 Task: Search round trip flight ticket for 2 adults, 4 children and 1 infant on lap in business from Garden City: Garden City Regional Airport to Greensboro: Piedmont Triad International Airport on 5-1-2023 and return on 5-2-2023. Choice of flights is Sun country airlines. Number of bags: 1 carry on bag. Price is upto 107000. Outbound departure time preference is 16:45. Return departure time preference is 21:00.
Action: Mouse moved to (214, 211)
Screenshot: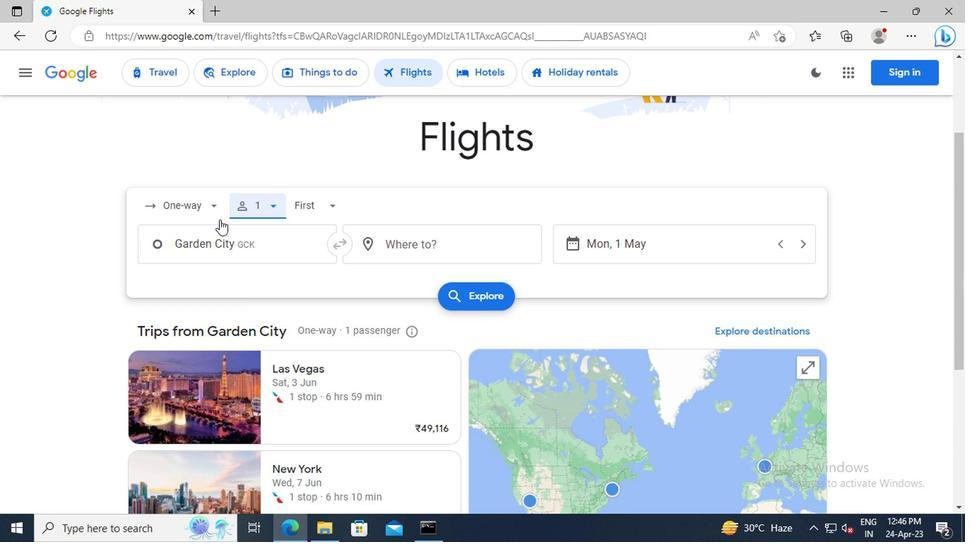
Action: Mouse pressed left at (214, 211)
Screenshot: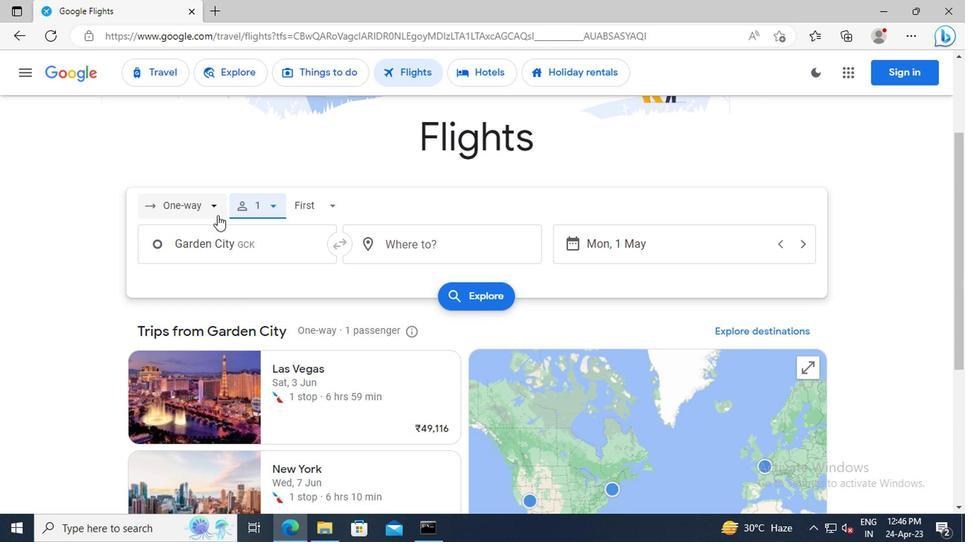 
Action: Mouse moved to (185, 241)
Screenshot: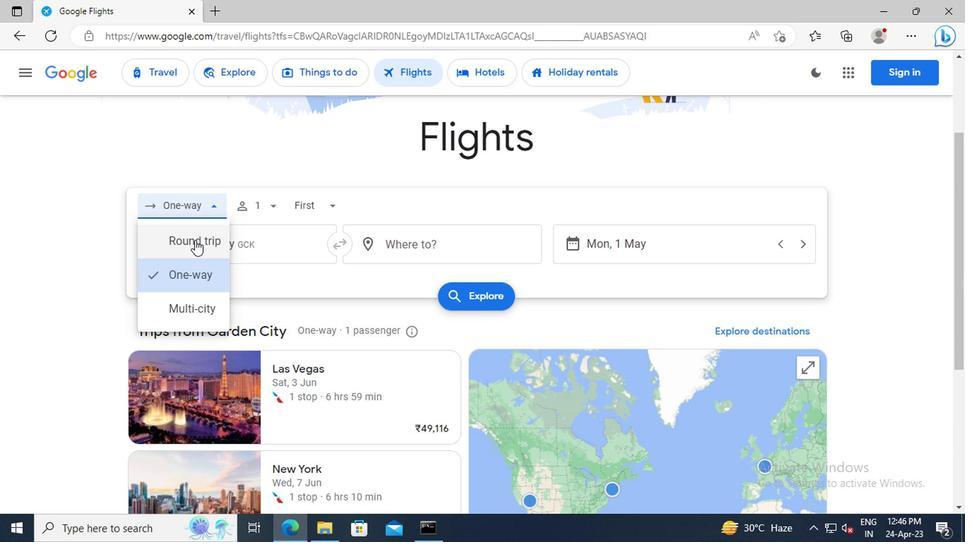 
Action: Mouse pressed left at (185, 241)
Screenshot: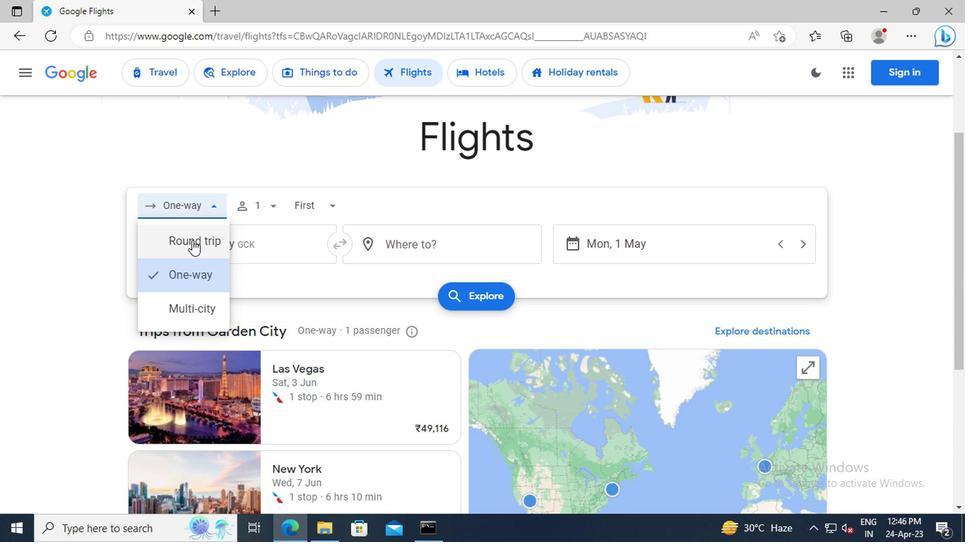 
Action: Mouse moved to (270, 209)
Screenshot: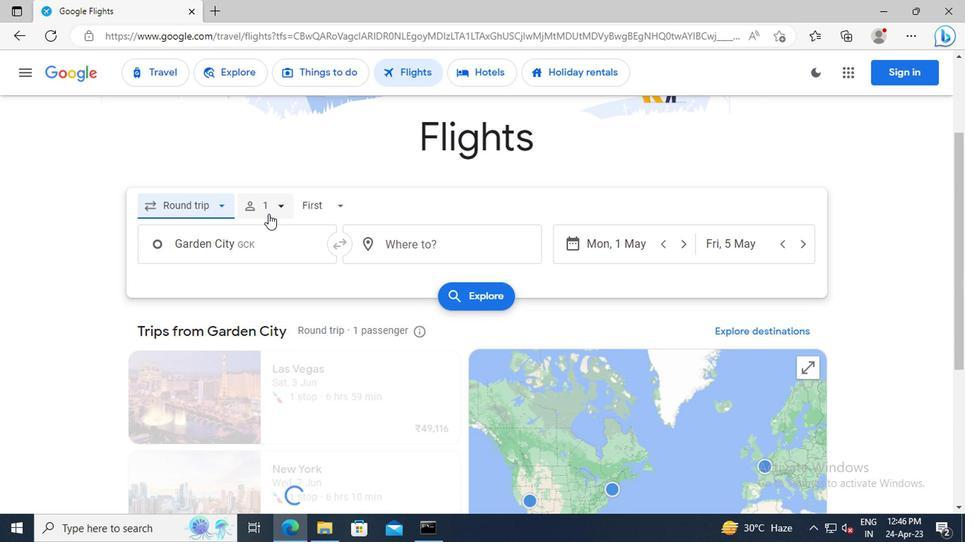 
Action: Mouse pressed left at (270, 209)
Screenshot: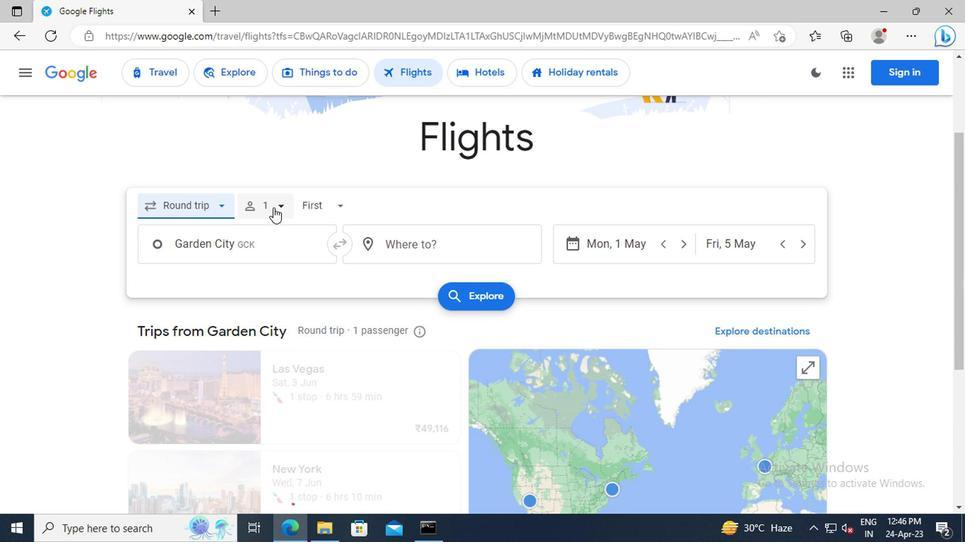 
Action: Mouse moved to (385, 243)
Screenshot: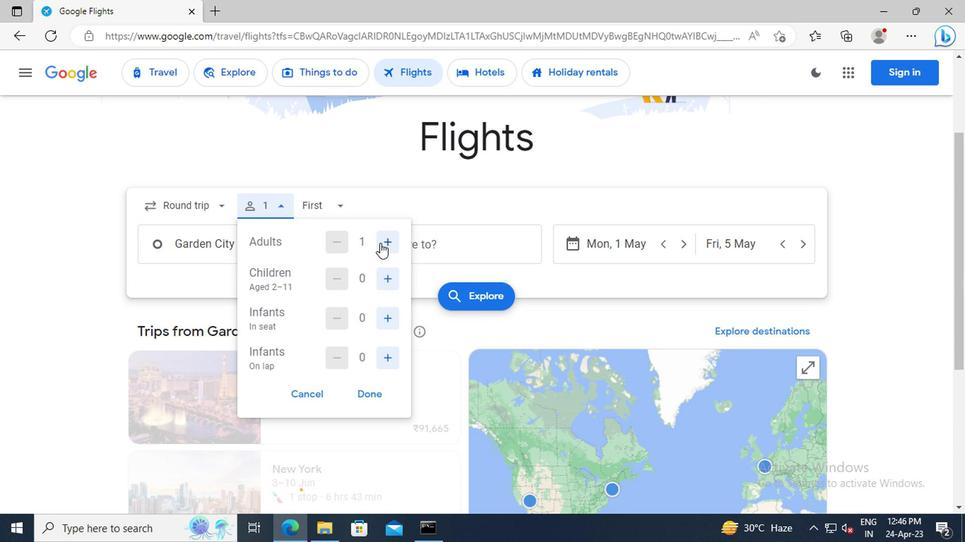 
Action: Mouse pressed left at (385, 243)
Screenshot: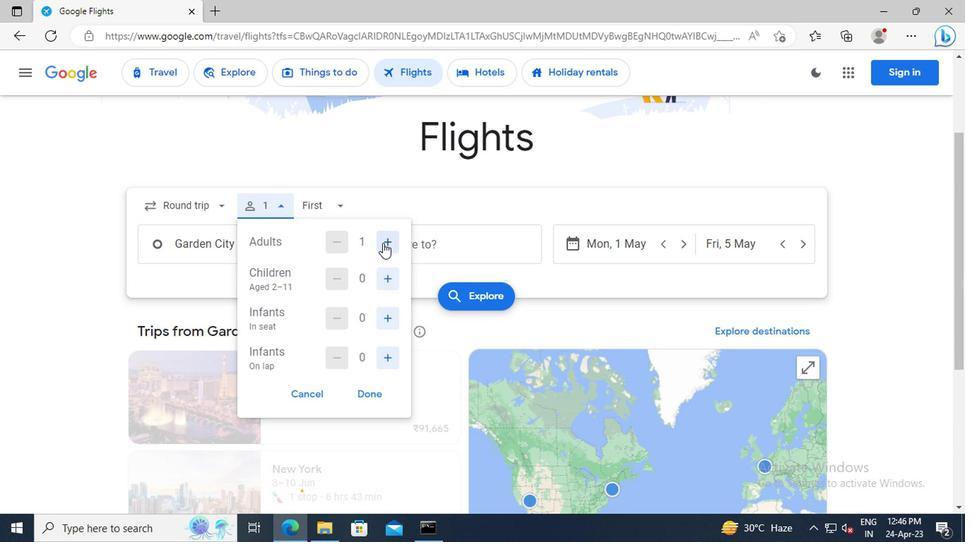 
Action: Mouse moved to (382, 281)
Screenshot: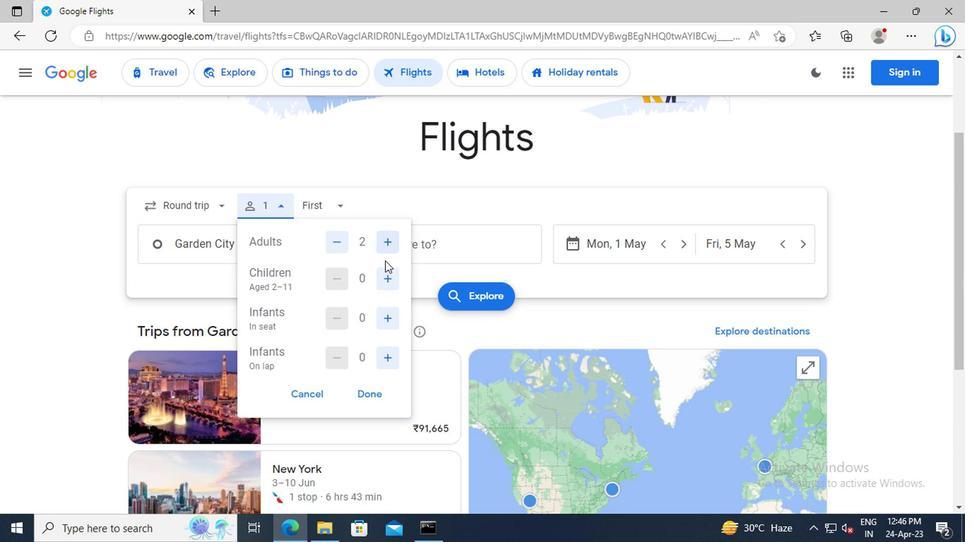 
Action: Mouse pressed left at (382, 281)
Screenshot: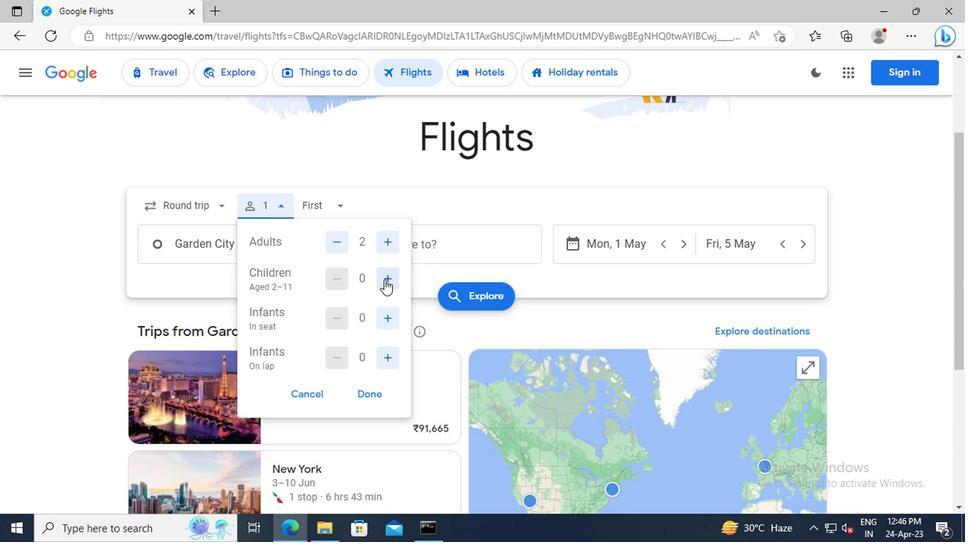 
Action: Mouse pressed left at (382, 281)
Screenshot: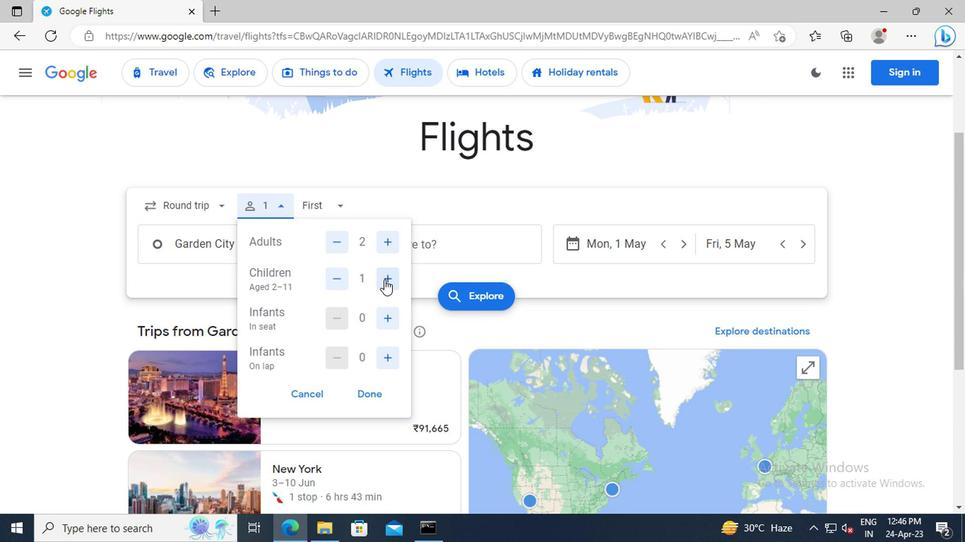 
Action: Mouse pressed left at (382, 281)
Screenshot: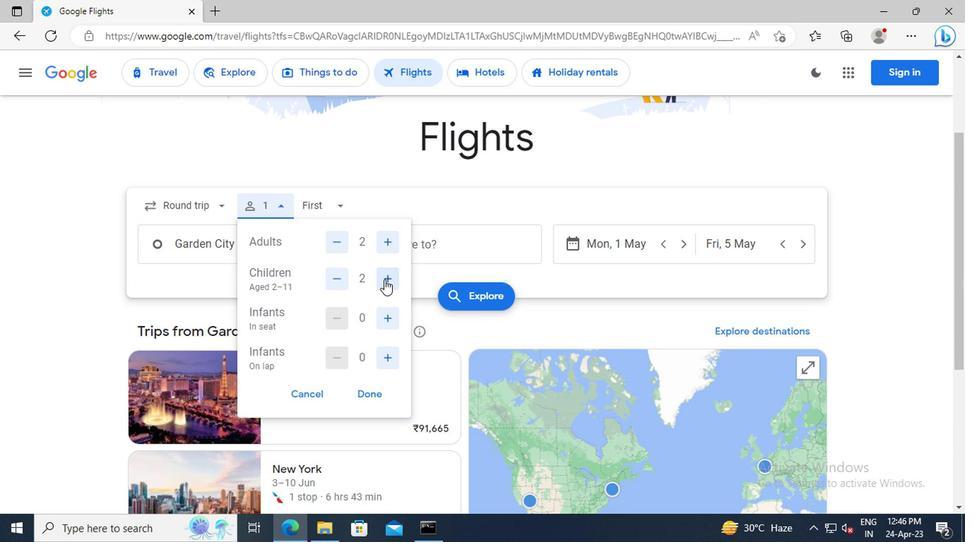 
Action: Mouse pressed left at (382, 281)
Screenshot: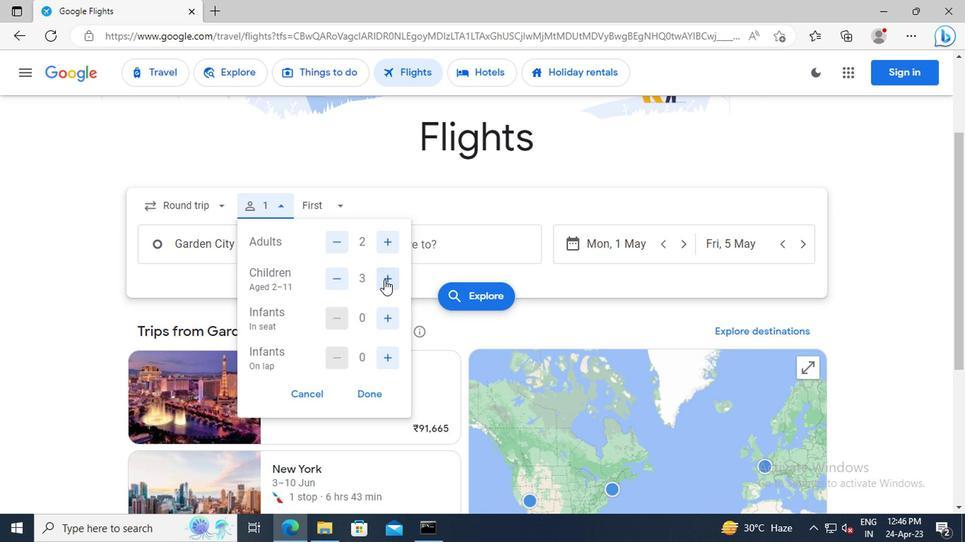 
Action: Mouse moved to (383, 357)
Screenshot: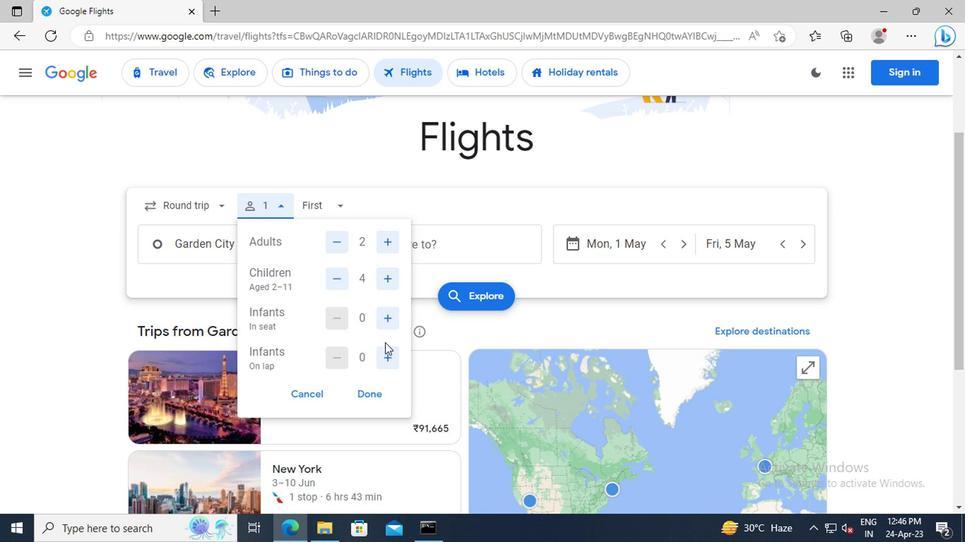 
Action: Mouse pressed left at (383, 357)
Screenshot: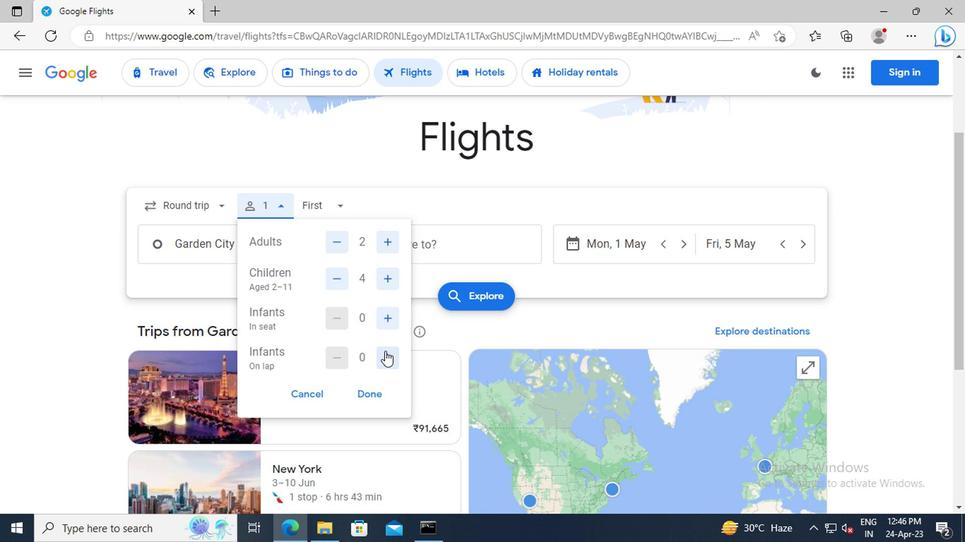 
Action: Mouse moved to (366, 391)
Screenshot: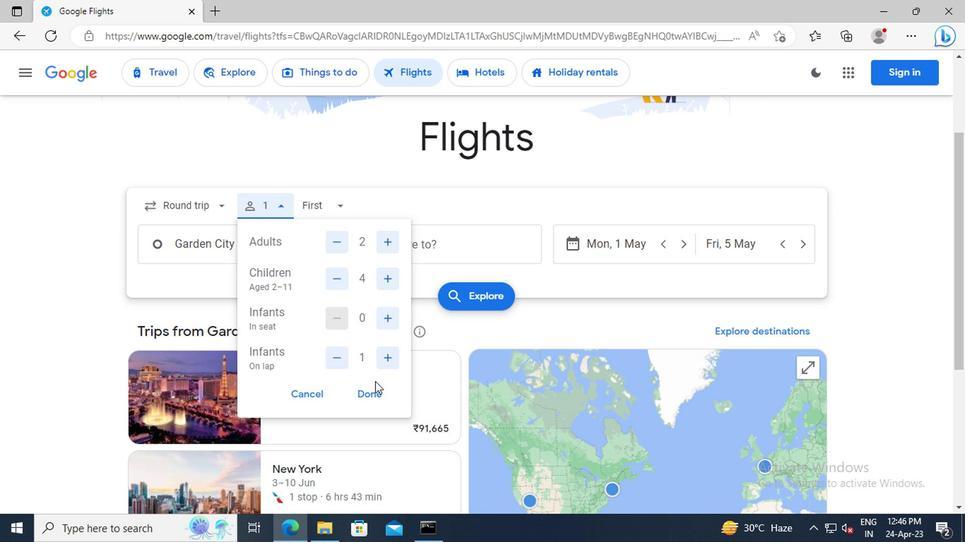 
Action: Mouse pressed left at (366, 391)
Screenshot: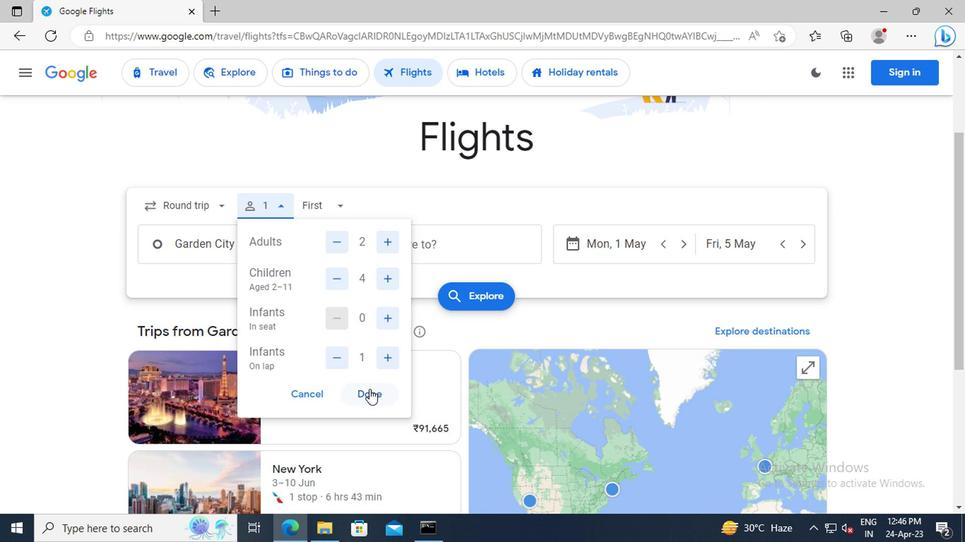 
Action: Mouse moved to (325, 212)
Screenshot: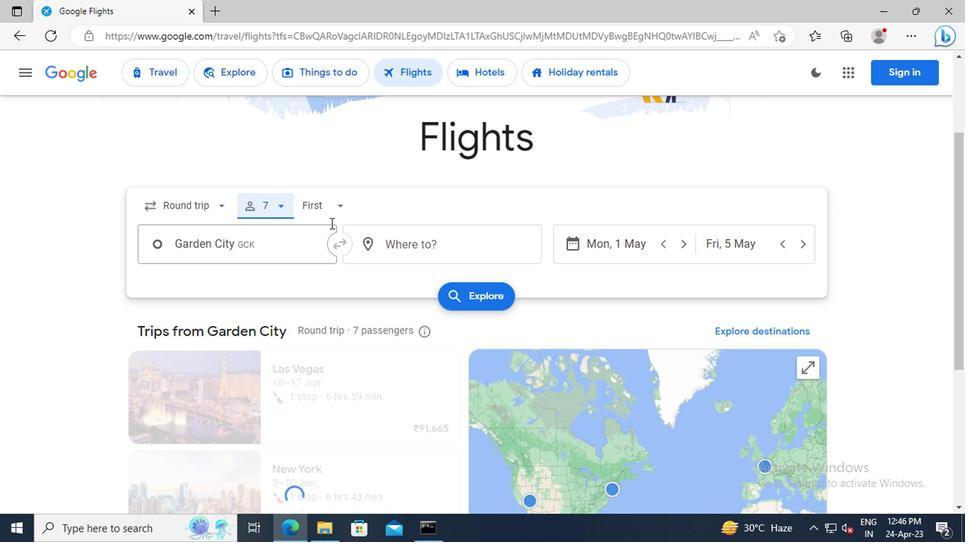 
Action: Mouse pressed left at (325, 212)
Screenshot: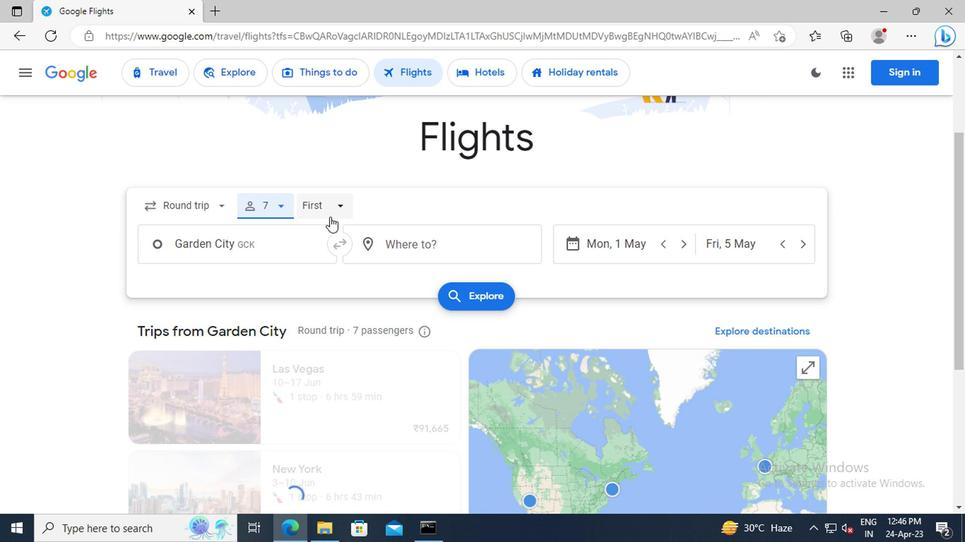 
Action: Mouse moved to (345, 311)
Screenshot: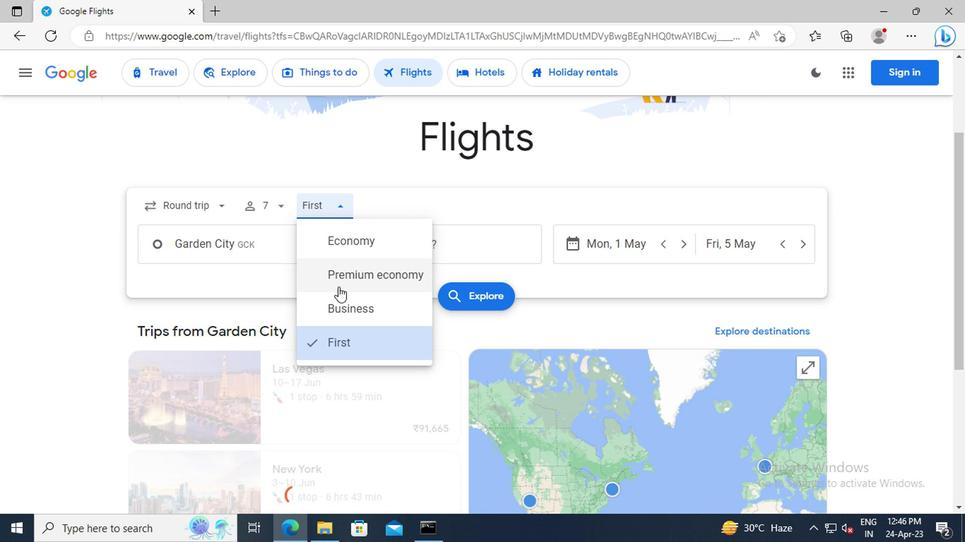 
Action: Mouse pressed left at (345, 311)
Screenshot: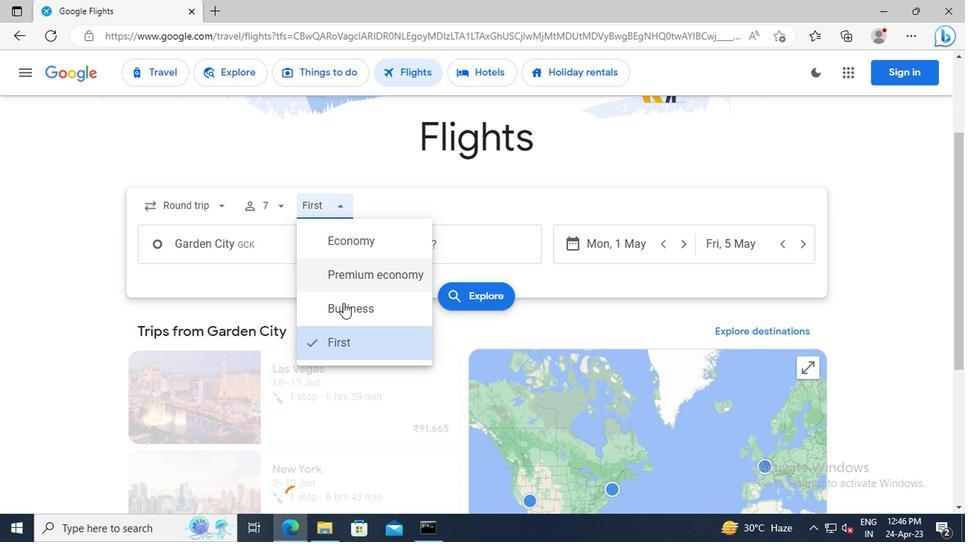 
Action: Mouse moved to (283, 250)
Screenshot: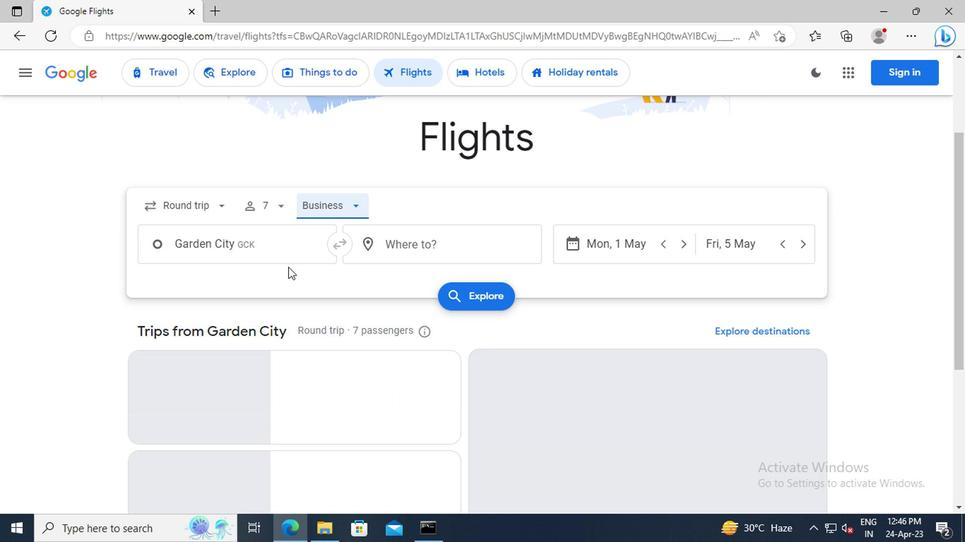 
Action: Mouse pressed left at (283, 250)
Screenshot: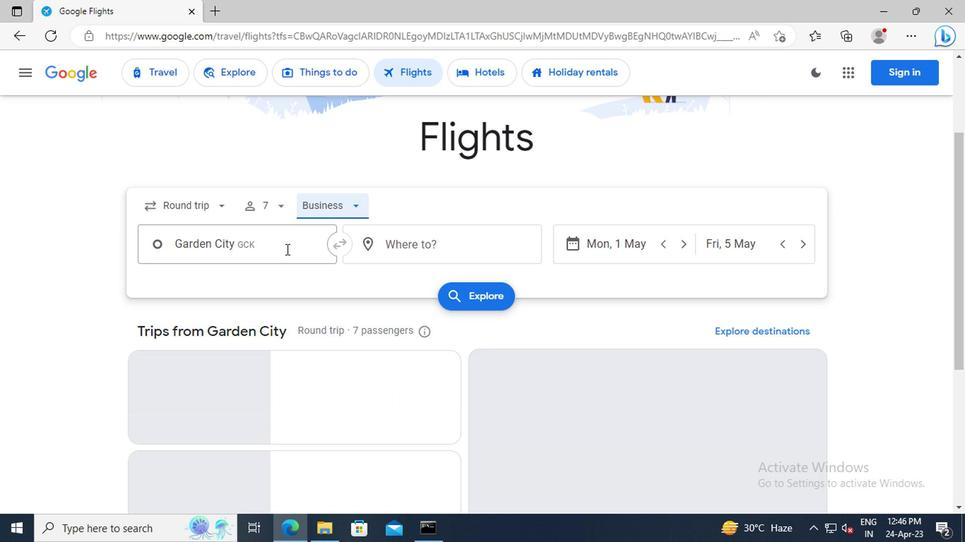 
Action: Key pressed <Key.shift>GARDEN<Key.space><Key.shift>CITY<Key.space><Key.shift>R
Screenshot: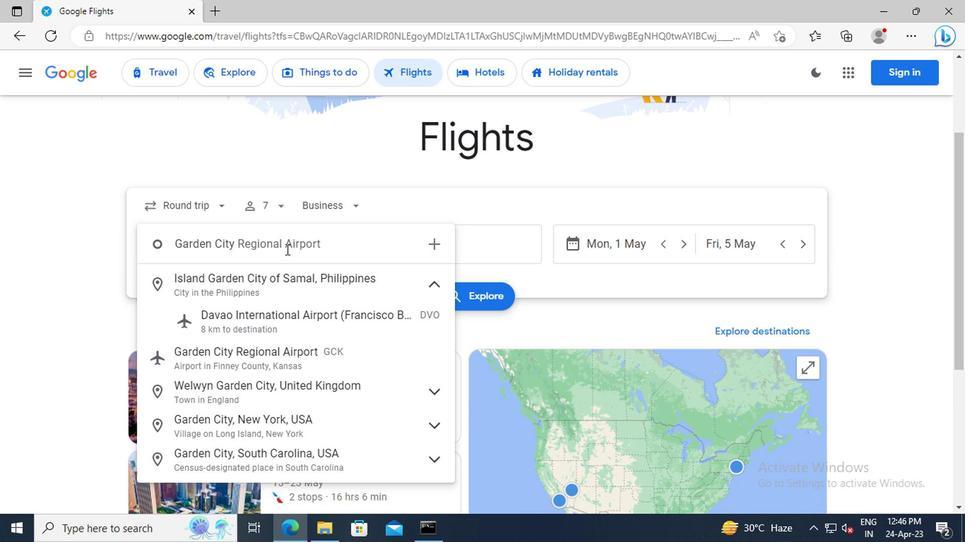 
Action: Mouse moved to (290, 283)
Screenshot: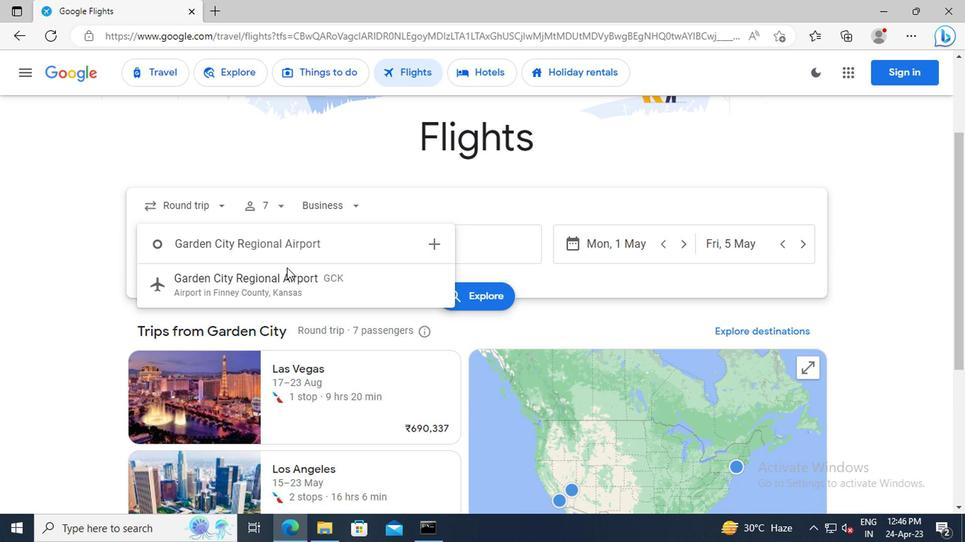 
Action: Mouse pressed left at (290, 283)
Screenshot: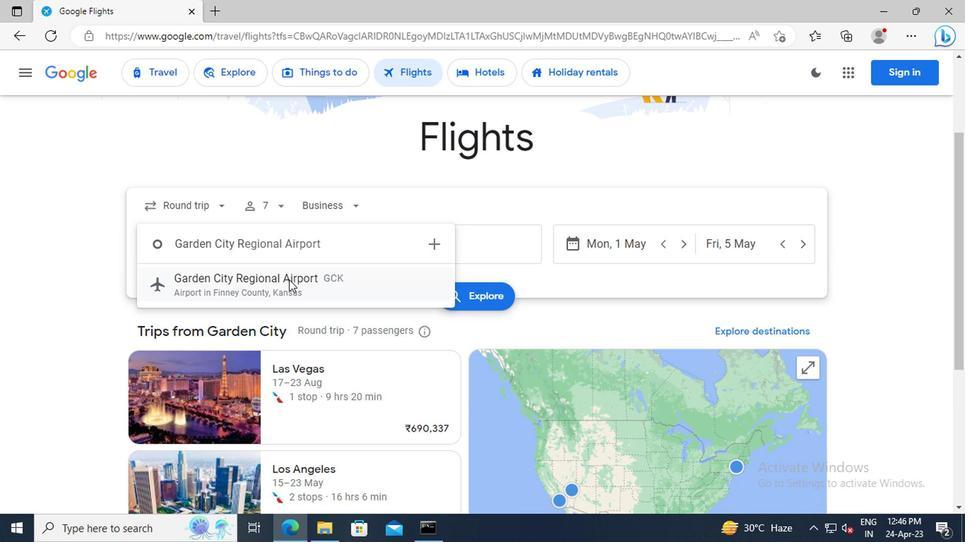 
Action: Mouse moved to (404, 251)
Screenshot: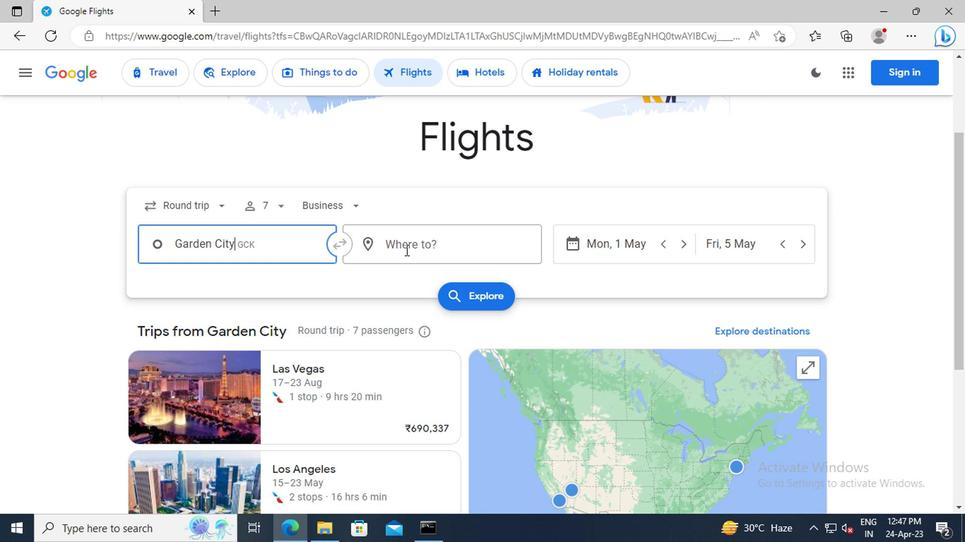 
Action: Mouse pressed left at (404, 251)
Screenshot: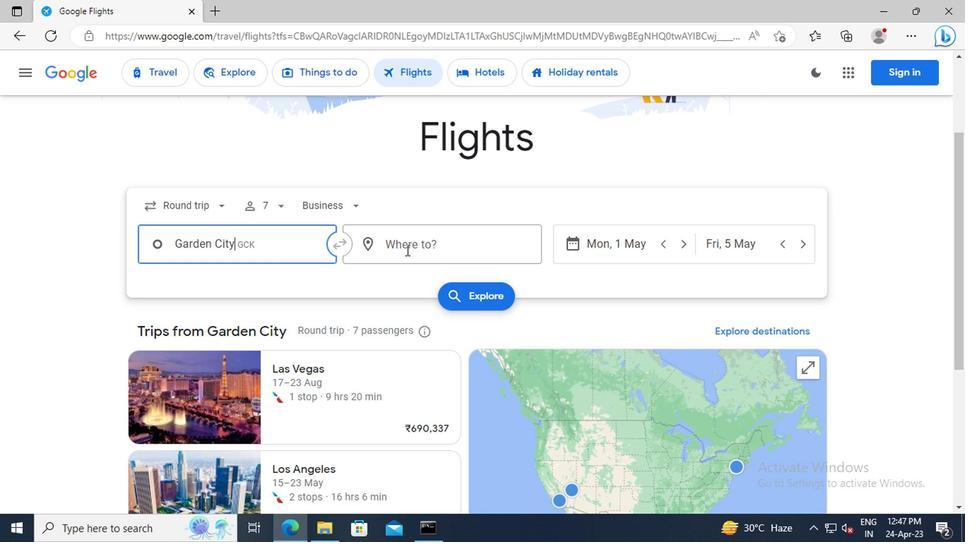 
Action: Key pressed <Key.shift>GREENSBORO
Screenshot: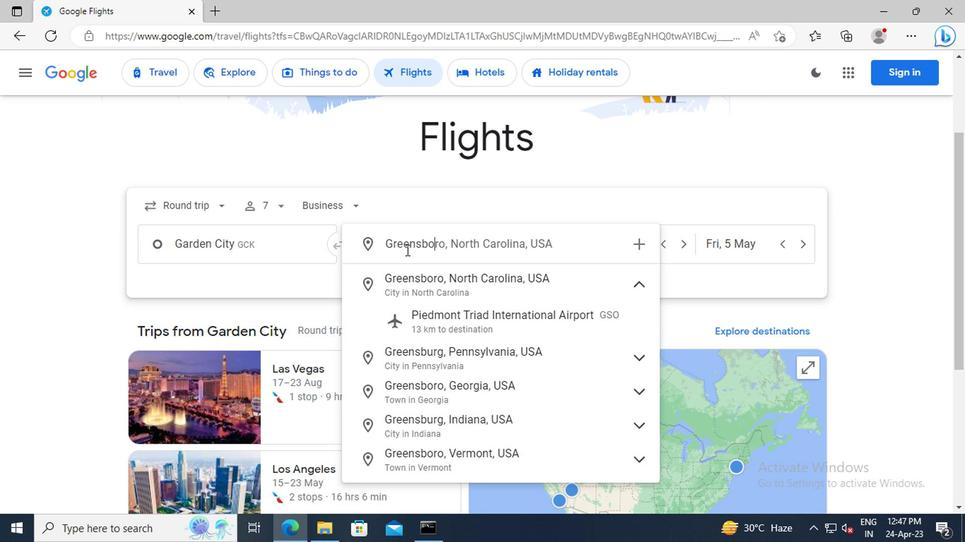 
Action: Mouse moved to (451, 329)
Screenshot: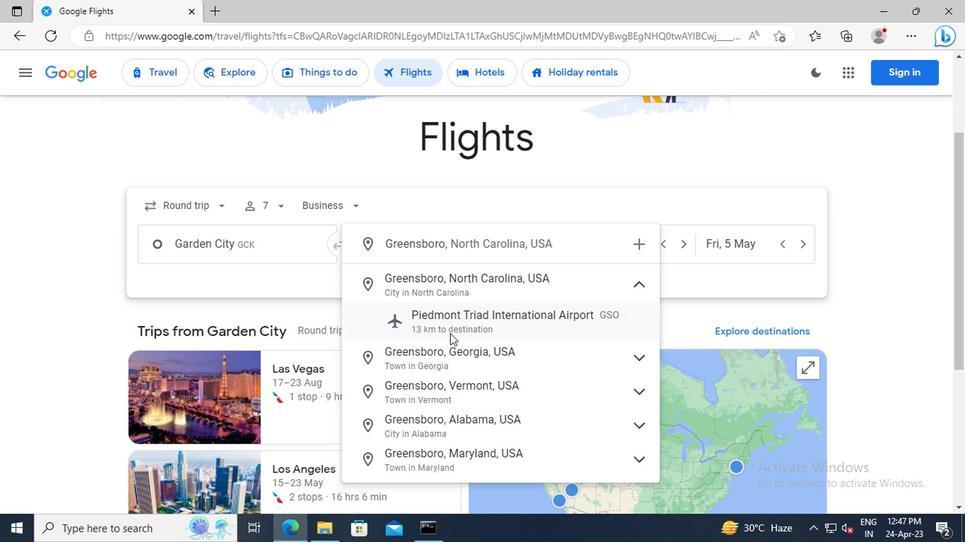
Action: Mouse pressed left at (451, 329)
Screenshot: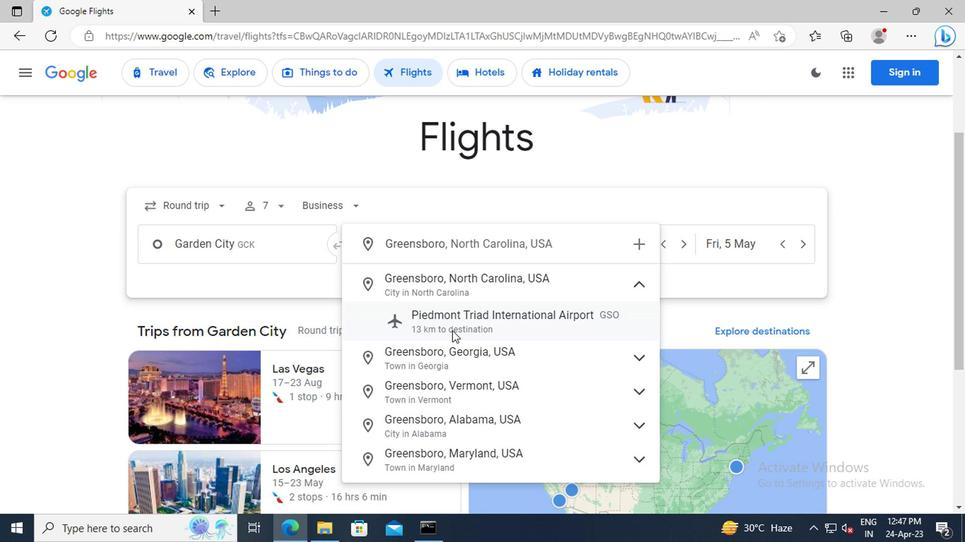 
Action: Mouse moved to (625, 254)
Screenshot: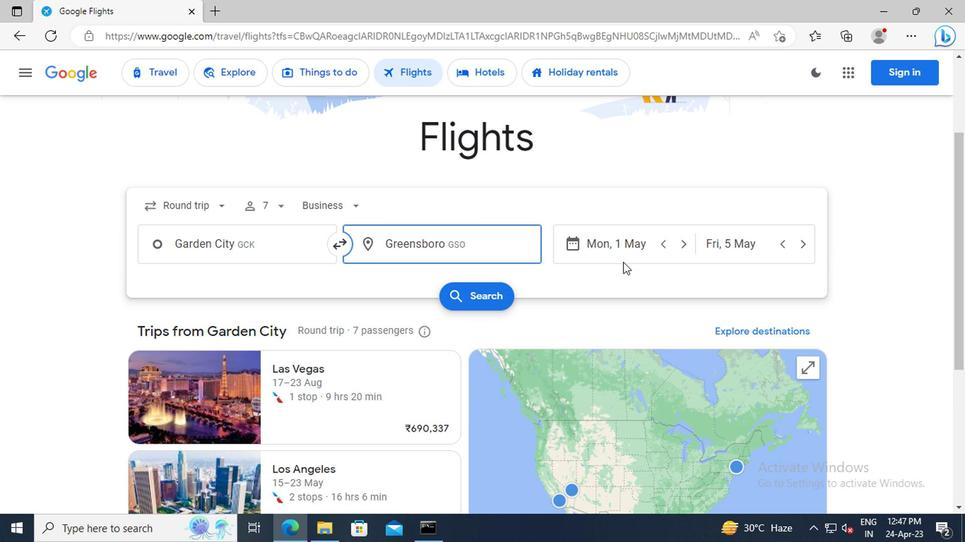 
Action: Mouse pressed left at (625, 254)
Screenshot: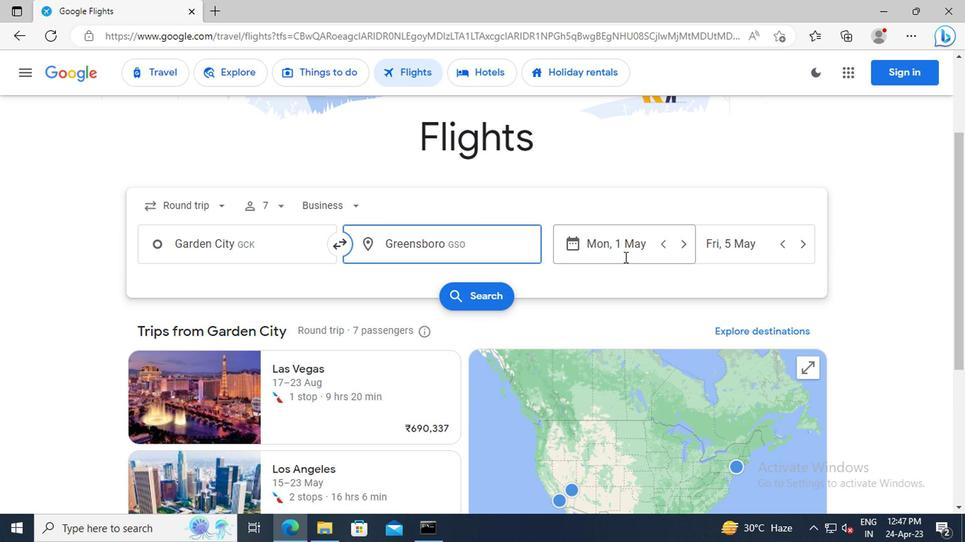 
Action: Mouse moved to (512, 315)
Screenshot: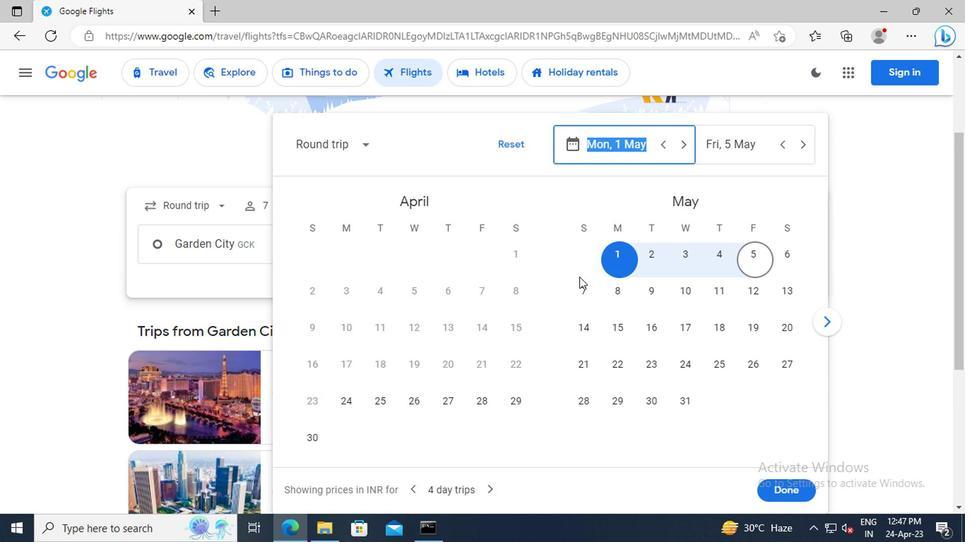 
Action: Key pressed 1<Key.space>MAY<Key.enter><Key.tab>2<Key.space>MAY<Key.enter>
Screenshot: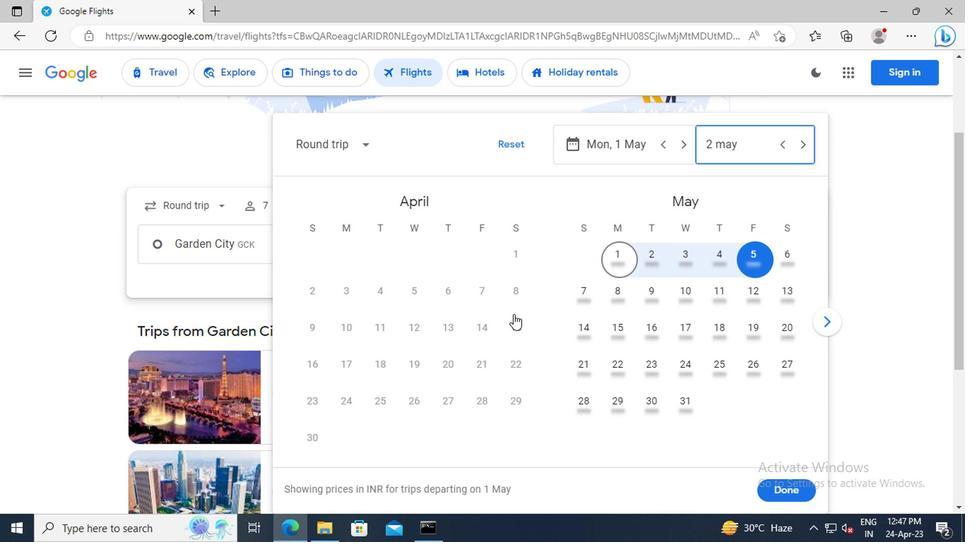 
Action: Mouse moved to (773, 490)
Screenshot: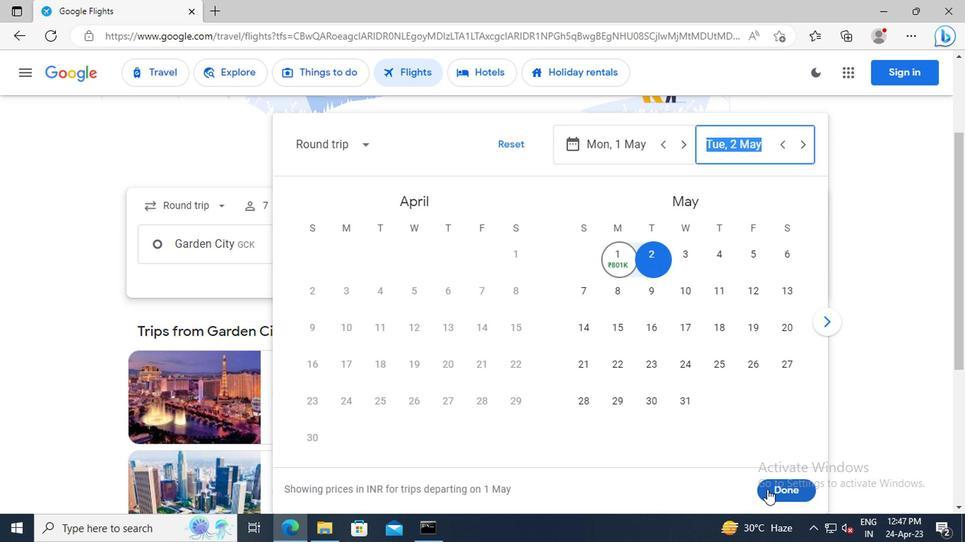 
Action: Mouse pressed left at (773, 490)
Screenshot: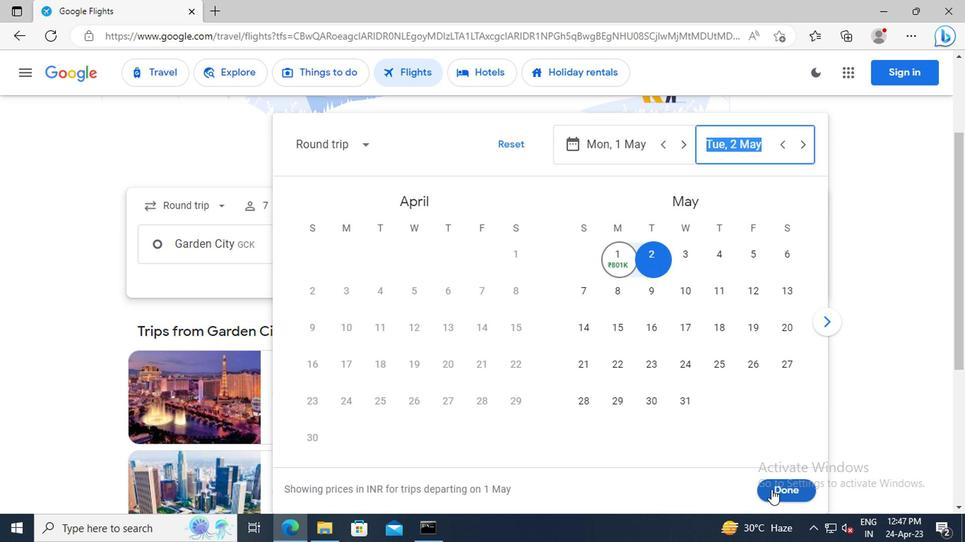 
Action: Mouse moved to (486, 303)
Screenshot: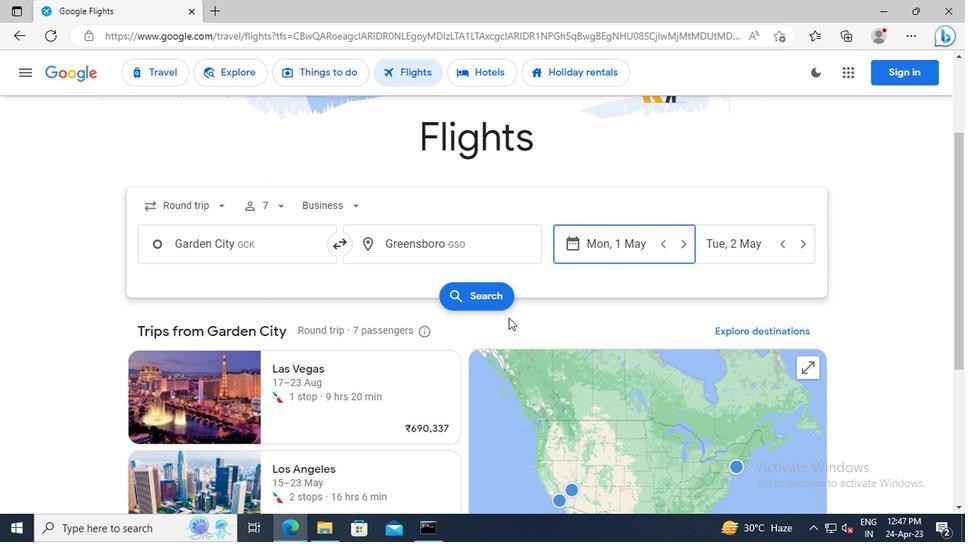 
Action: Mouse pressed left at (486, 303)
Screenshot: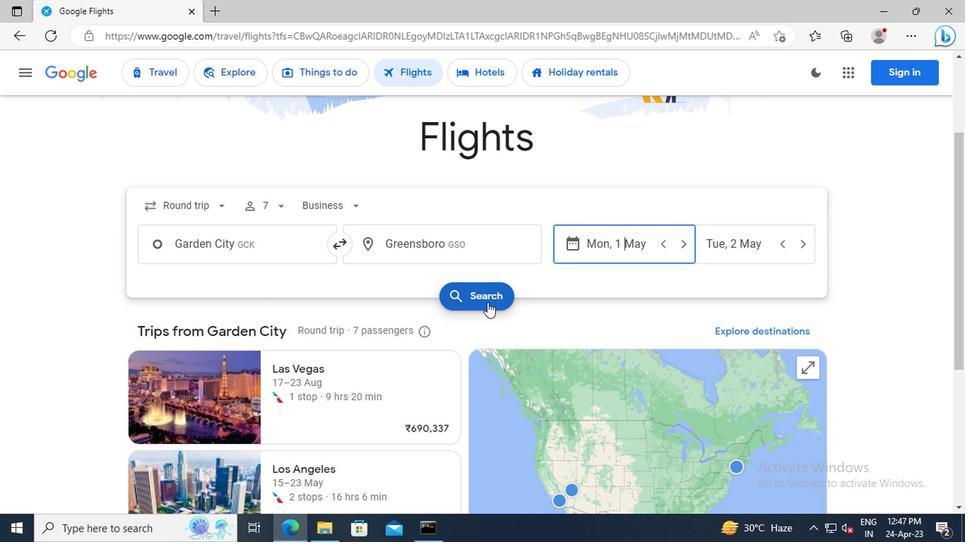 
Action: Mouse moved to (174, 204)
Screenshot: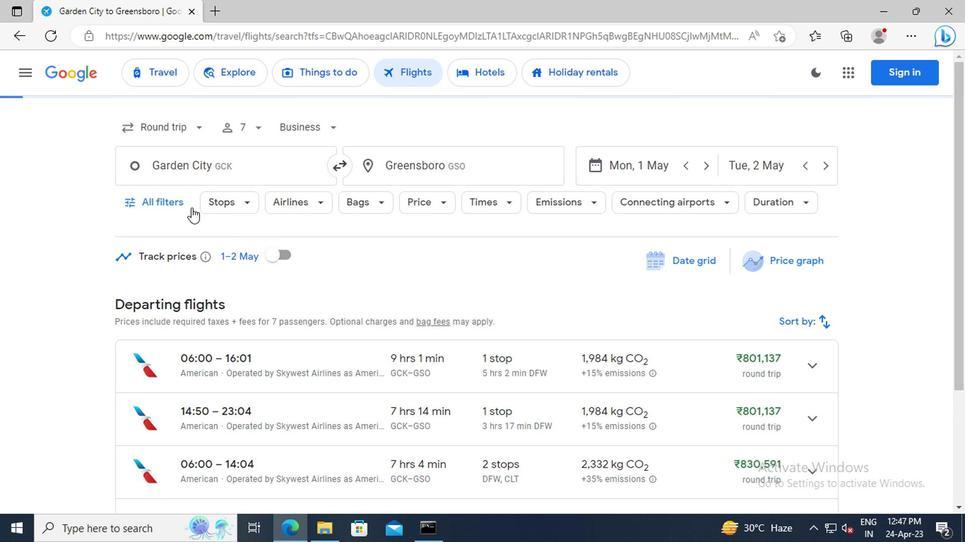 
Action: Mouse pressed left at (174, 204)
Screenshot: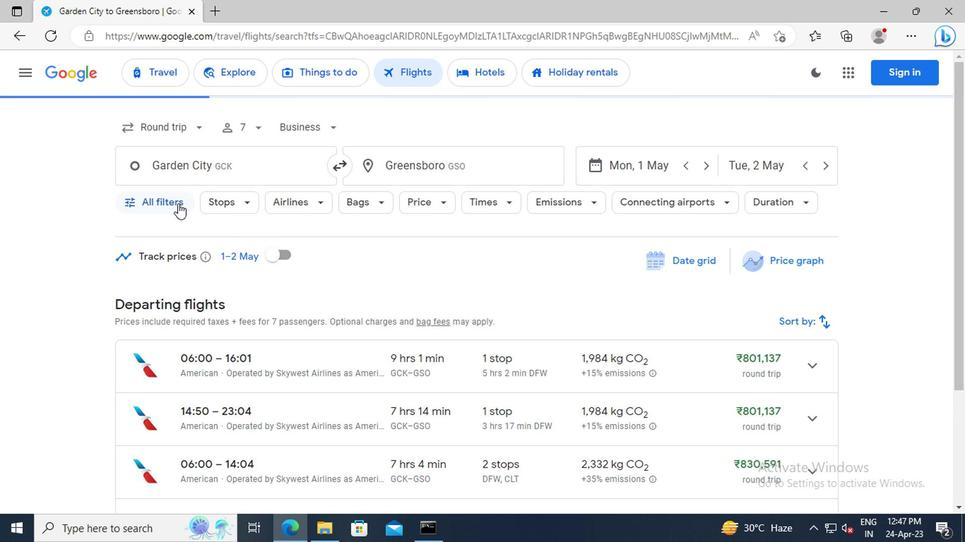 
Action: Mouse moved to (282, 303)
Screenshot: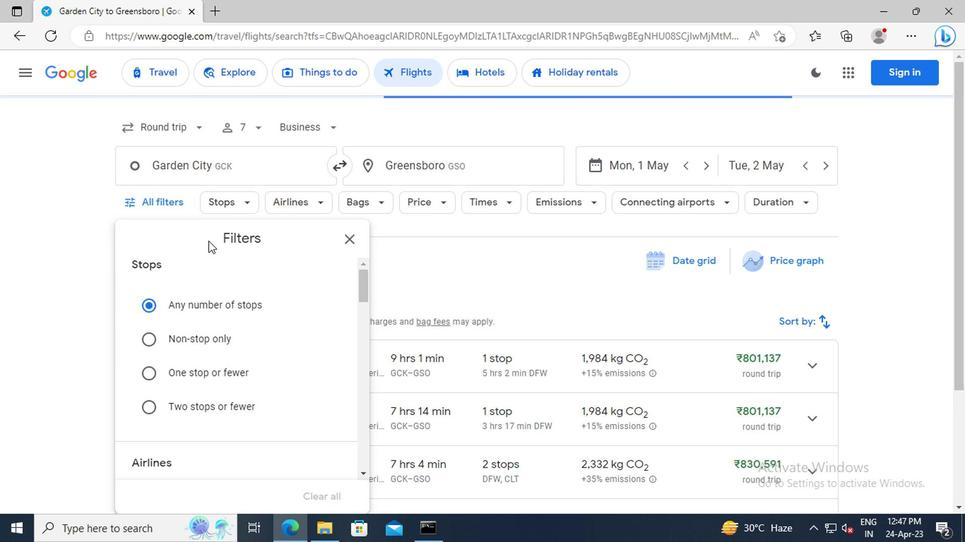 
Action: Mouse scrolled (282, 302) with delta (0, -1)
Screenshot: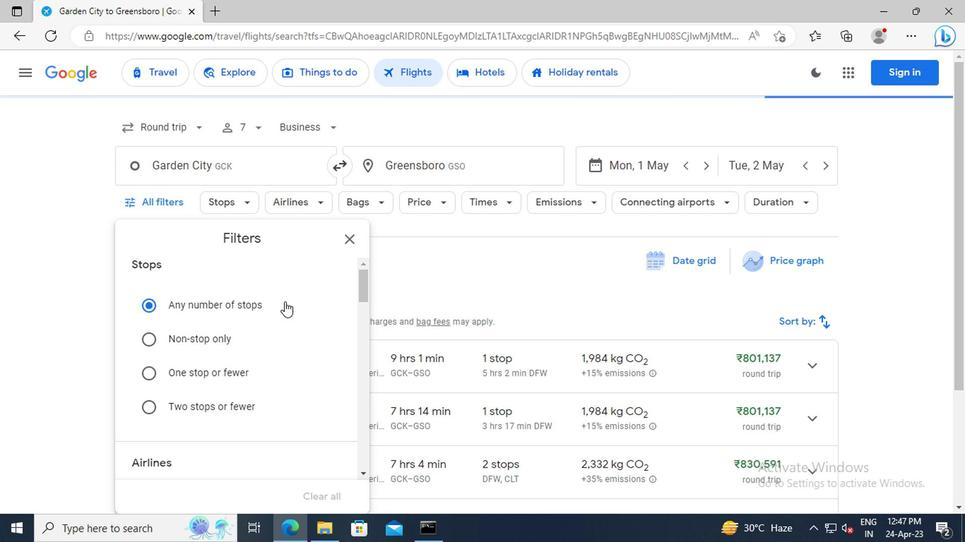 
Action: Mouse scrolled (282, 302) with delta (0, -1)
Screenshot: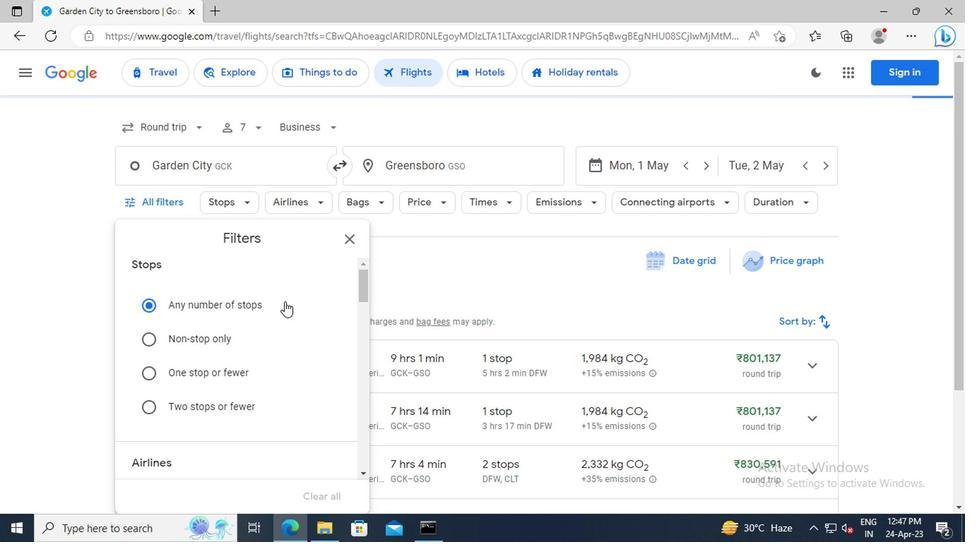 
Action: Mouse scrolled (282, 302) with delta (0, -1)
Screenshot: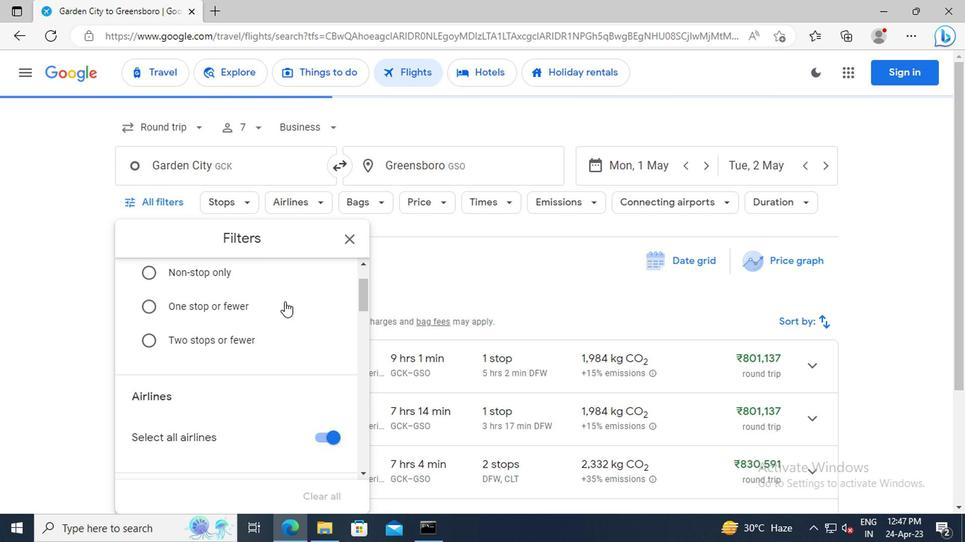 
Action: Mouse scrolled (282, 302) with delta (0, -1)
Screenshot: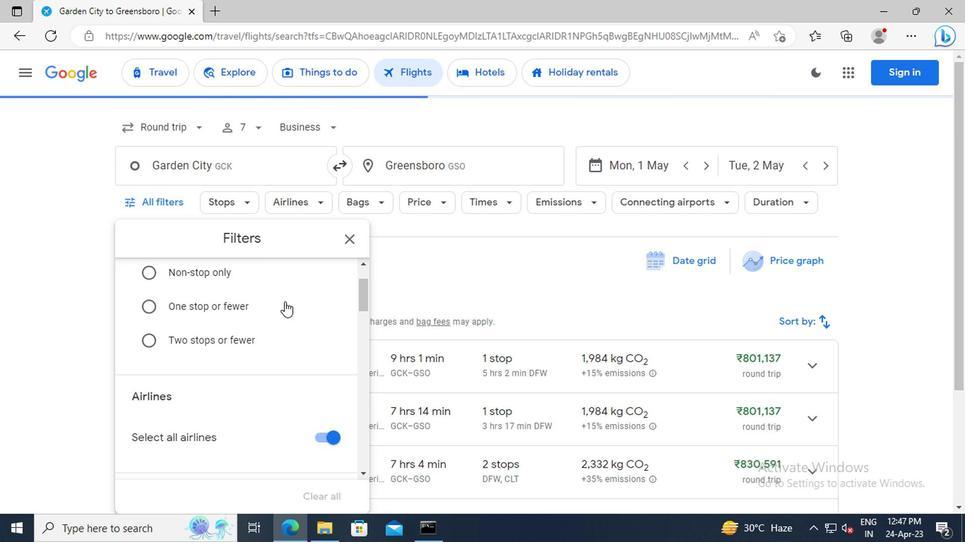 
Action: Mouse moved to (318, 367)
Screenshot: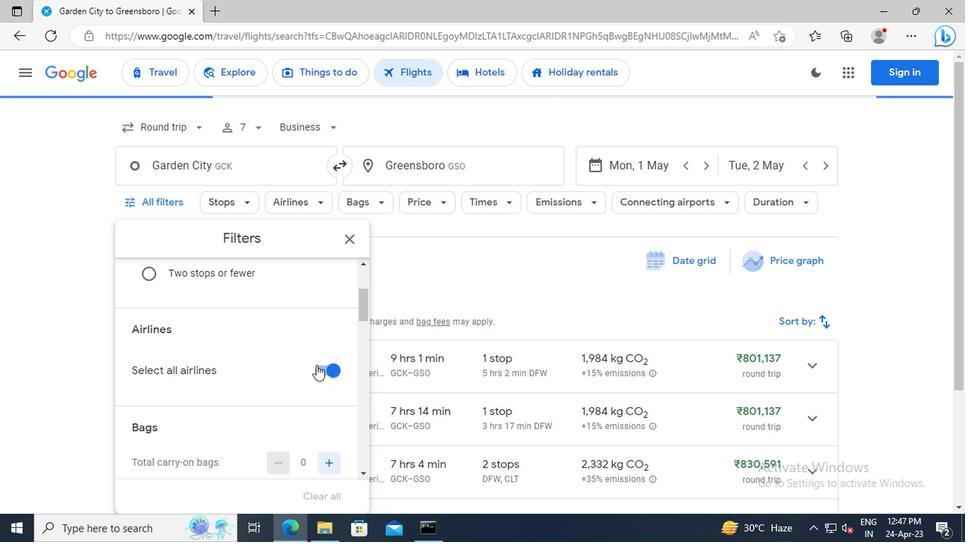 
Action: Mouse pressed left at (318, 367)
Screenshot: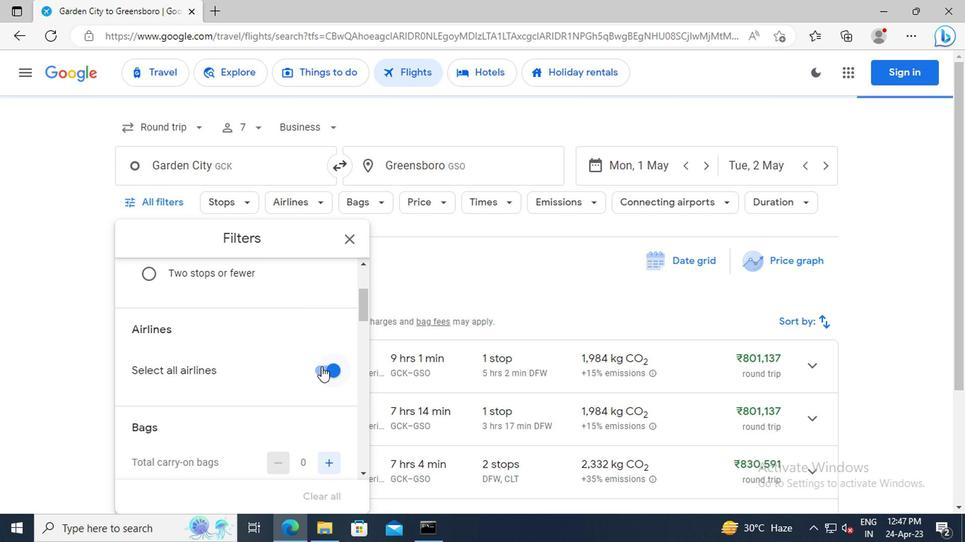 
Action: Mouse moved to (294, 332)
Screenshot: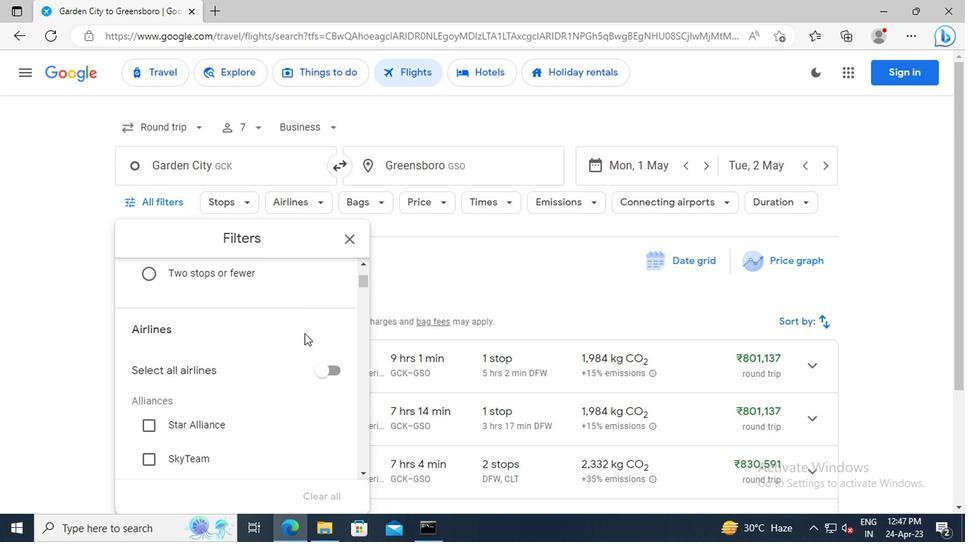 
Action: Mouse scrolled (294, 331) with delta (0, -1)
Screenshot: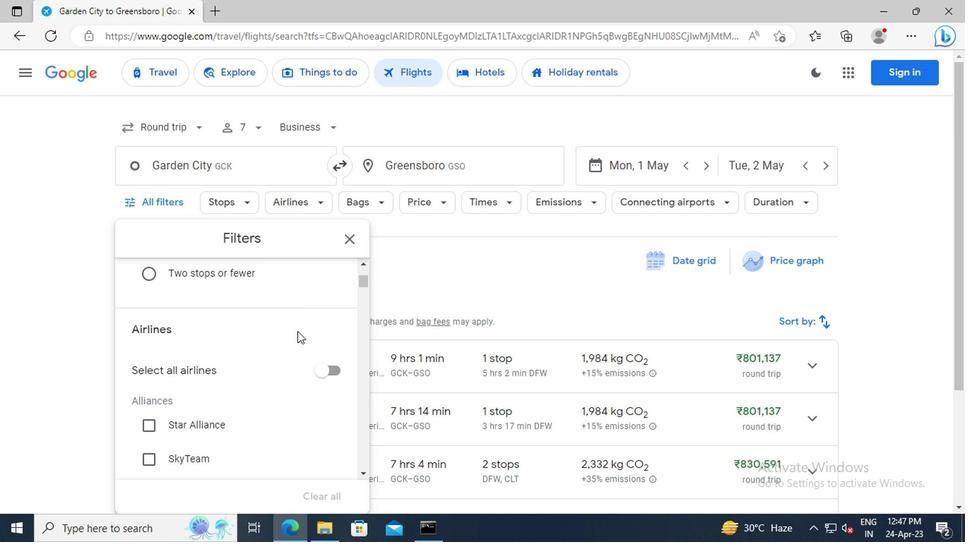 
Action: Mouse scrolled (294, 331) with delta (0, -1)
Screenshot: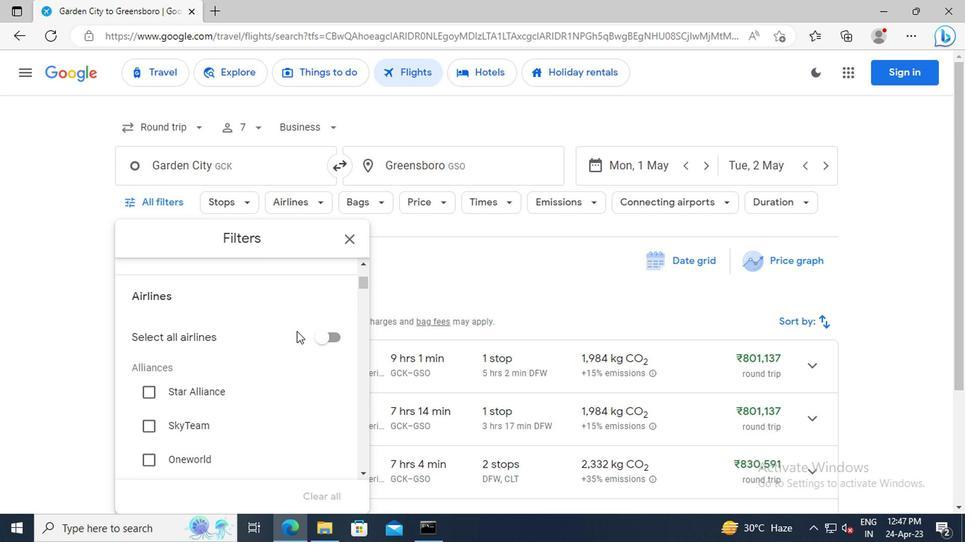 
Action: Mouse scrolled (294, 331) with delta (0, -1)
Screenshot: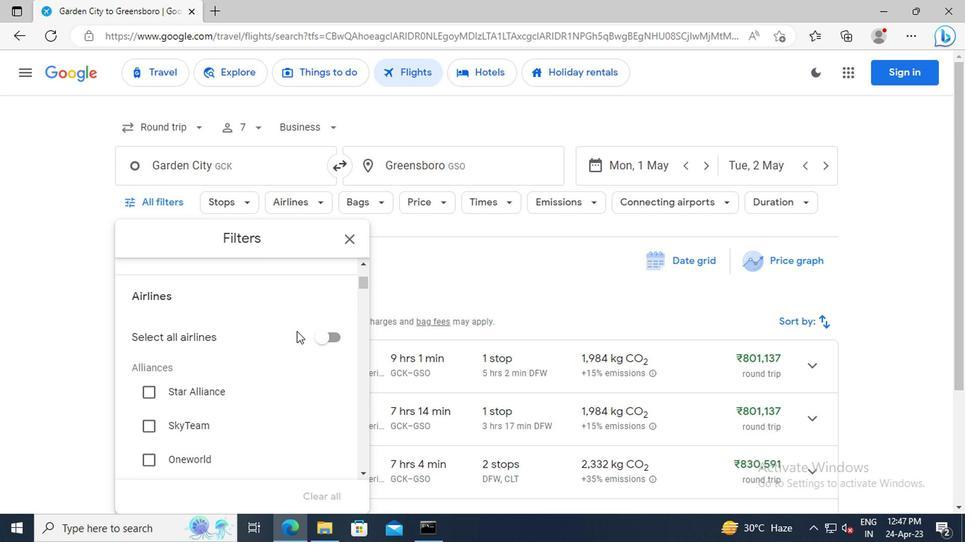 
Action: Mouse scrolled (294, 331) with delta (0, -1)
Screenshot: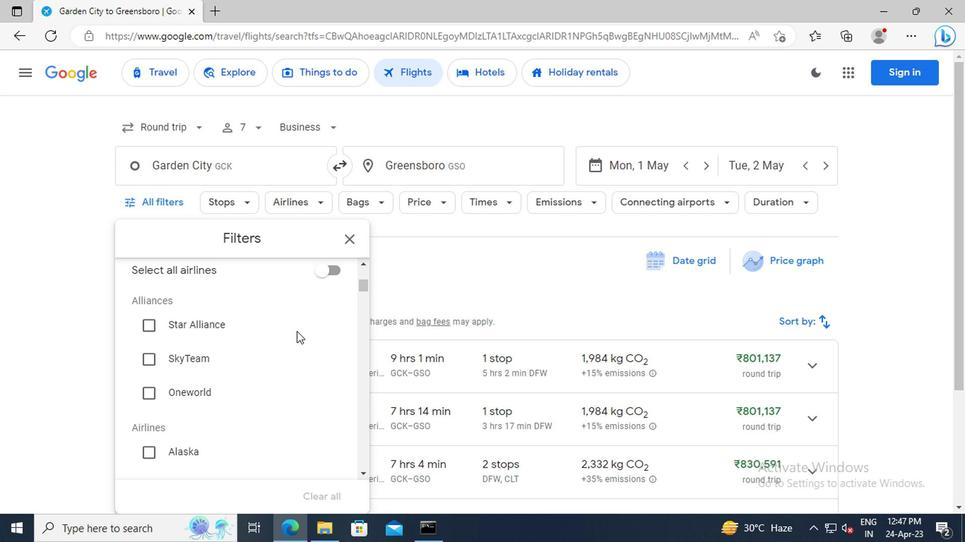 
Action: Mouse scrolled (294, 331) with delta (0, -1)
Screenshot: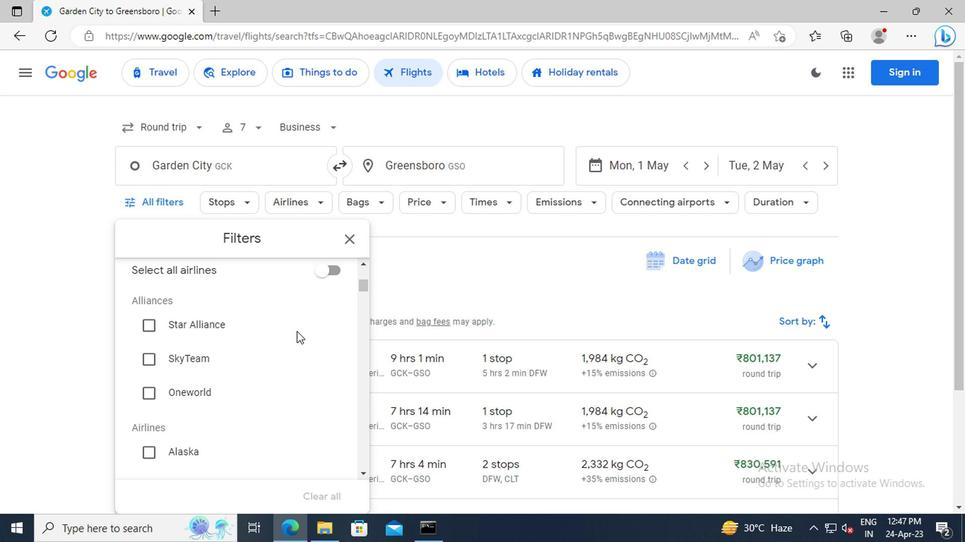 
Action: Mouse scrolled (294, 331) with delta (0, -1)
Screenshot: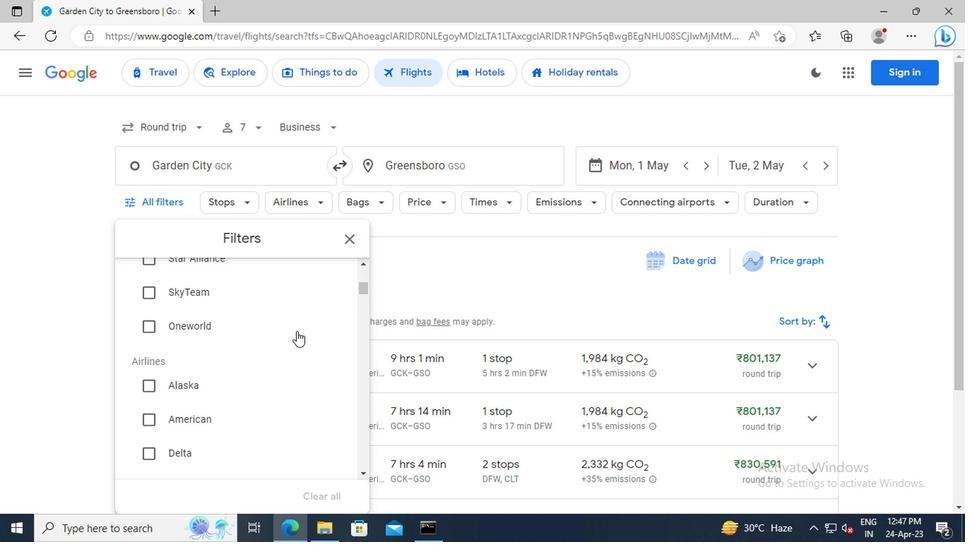 
Action: Mouse scrolled (294, 331) with delta (0, -1)
Screenshot: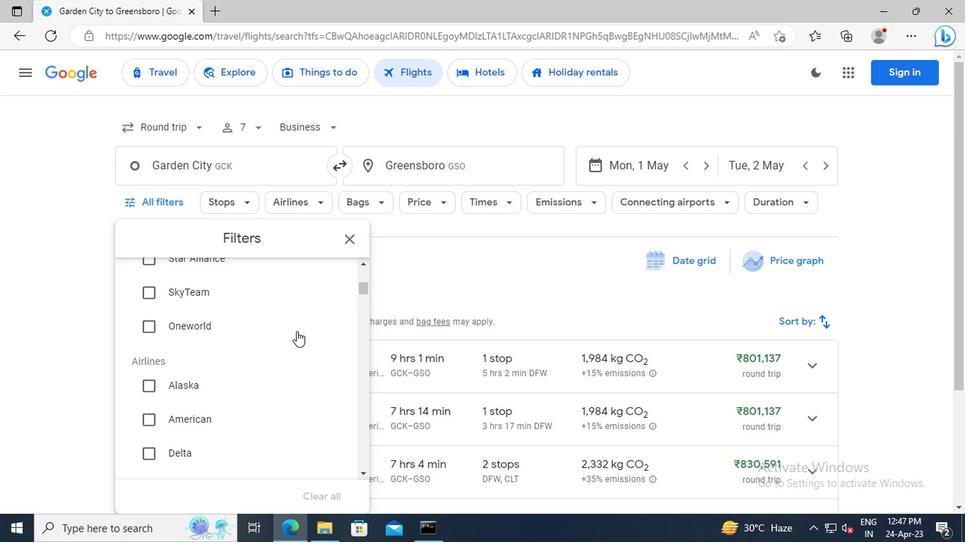 
Action: Mouse scrolled (294, 331) with delta (0, -1)
Screenshot: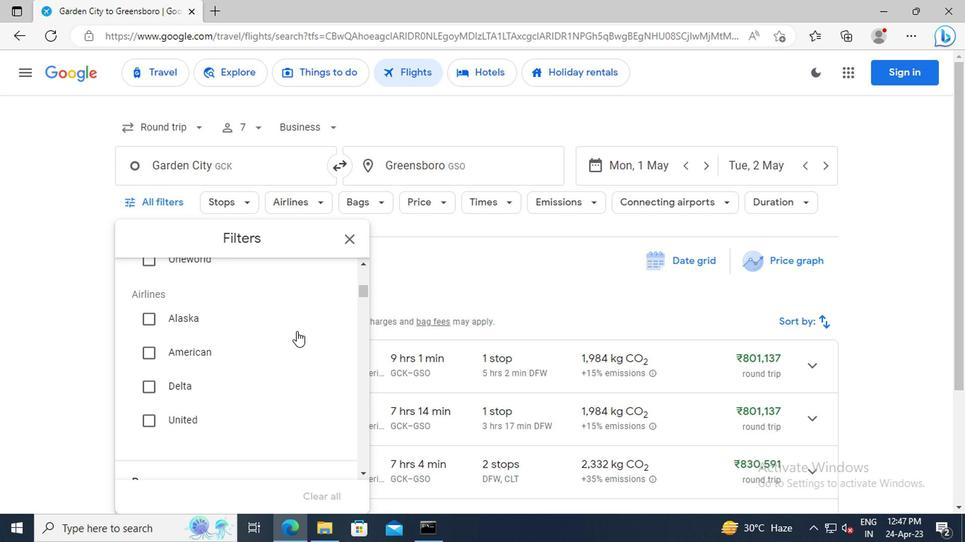 
Action: Mouse scrolled (294, 331) with delta (0, -1)
Screenshot: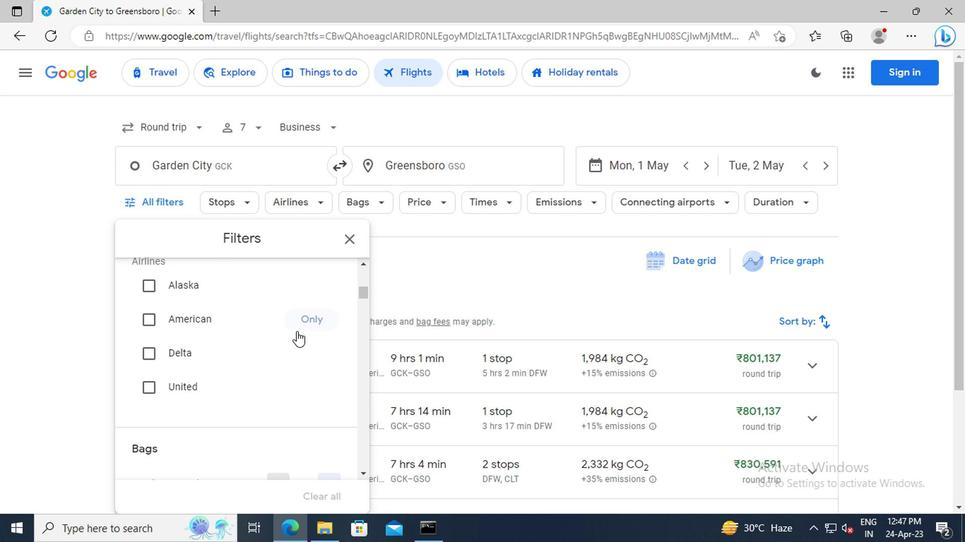 
Action: Mouse scrolled (294, 331) with delta (0, -1)
Screenshot: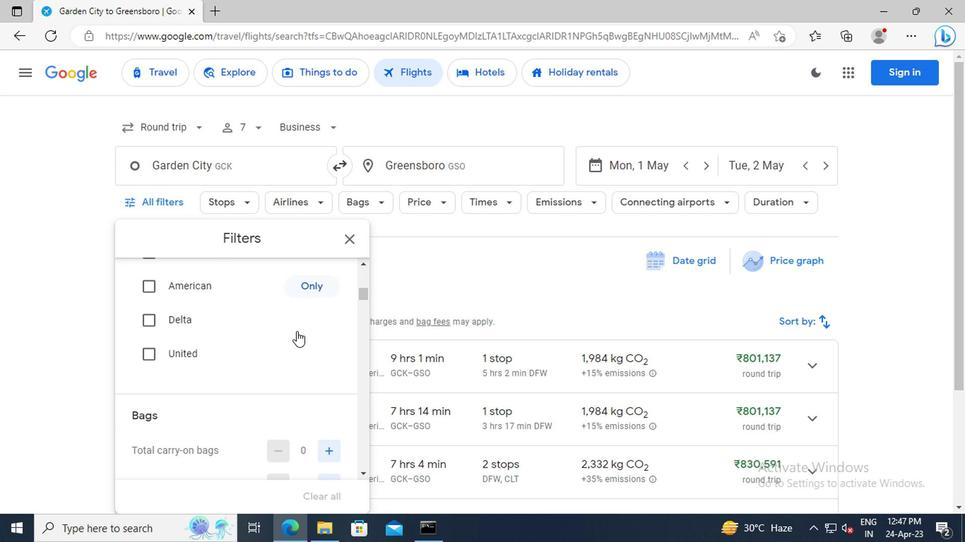 
Action: Mouse scrolled (294, 331) with delta (0, -1)
Screenshot: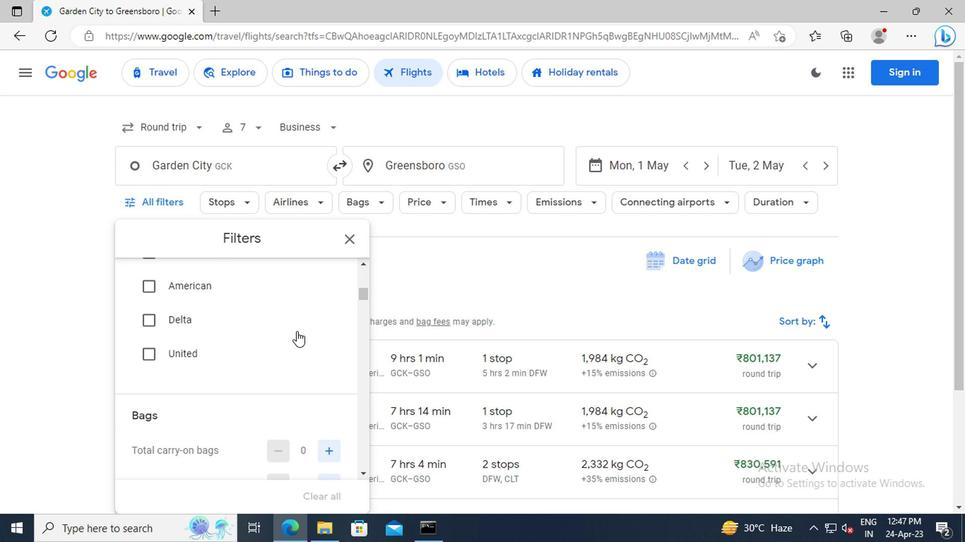 
Action: Mouse scrolled (294, 331) with delta (0, -1)
Screenshot: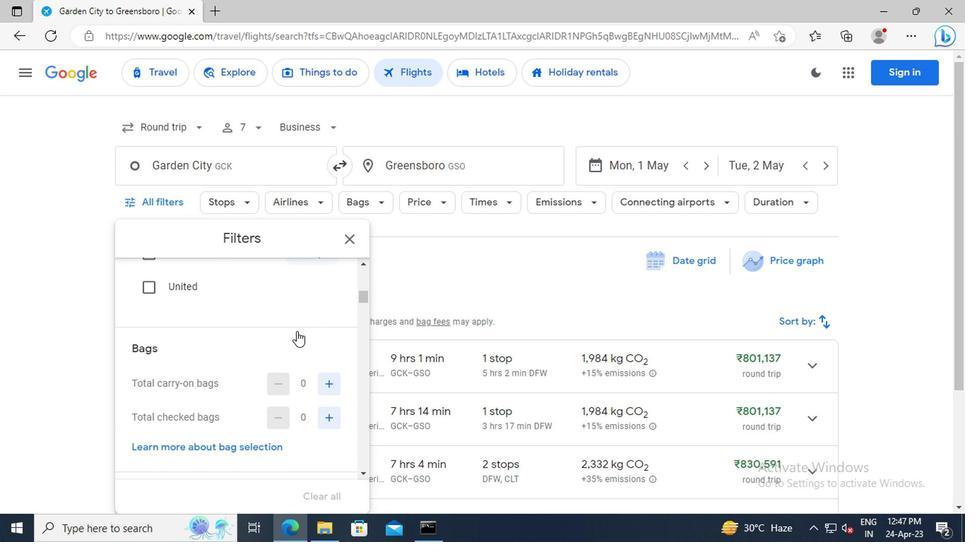 
Action: Mouse moved to (318, 352)
Screenshot: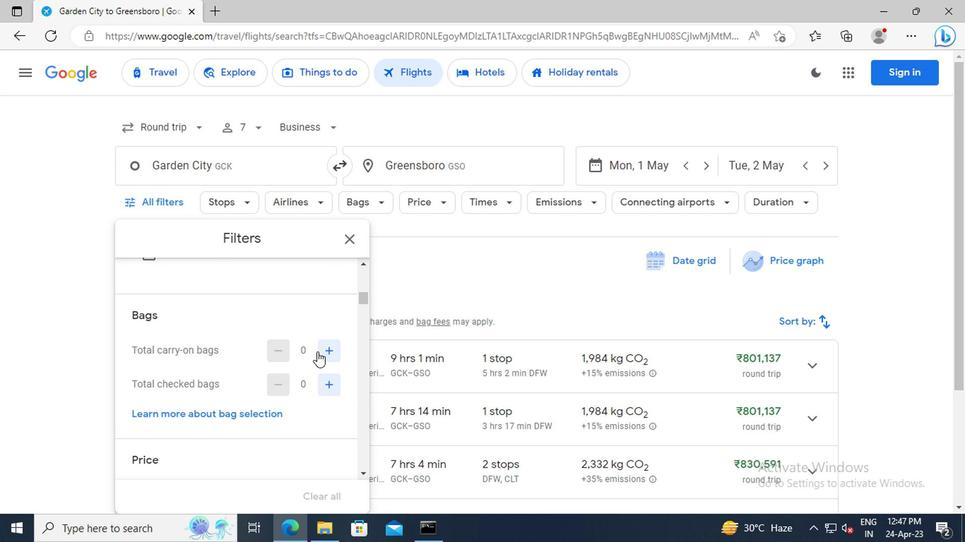 
Action: Mouse pressed left at (318, 352)
Screenshot: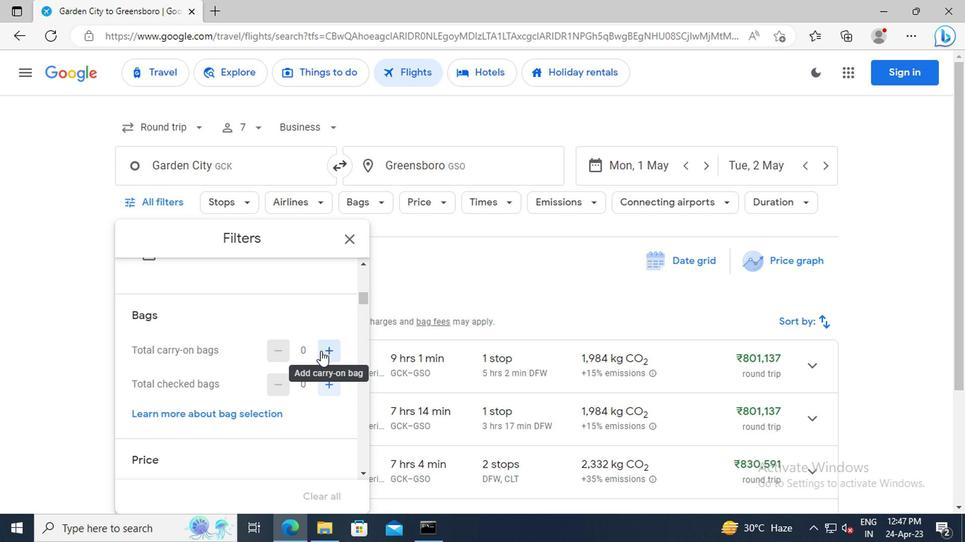 
Action: Mouse moved to (289, 320)
Screenshot: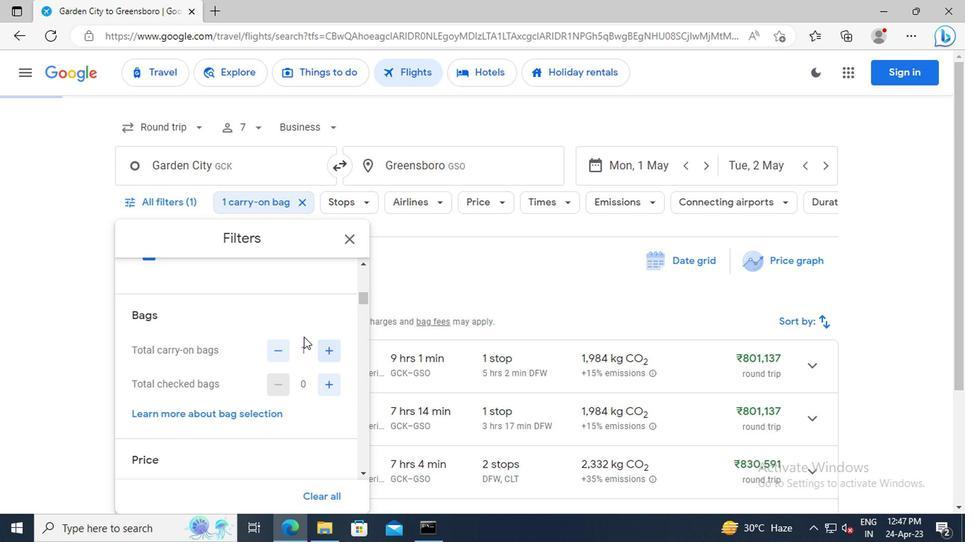
Action: Mouse scrolled (289, 319) with delta (0, -1)
Screenshot: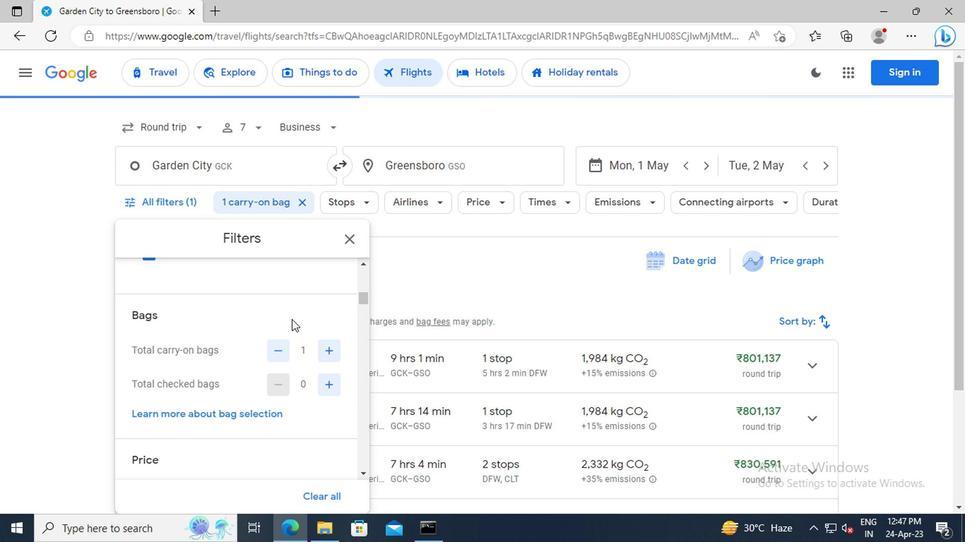 
Action: Mouse scrolled (289, 319) with delta (0, -1)
Screenshot: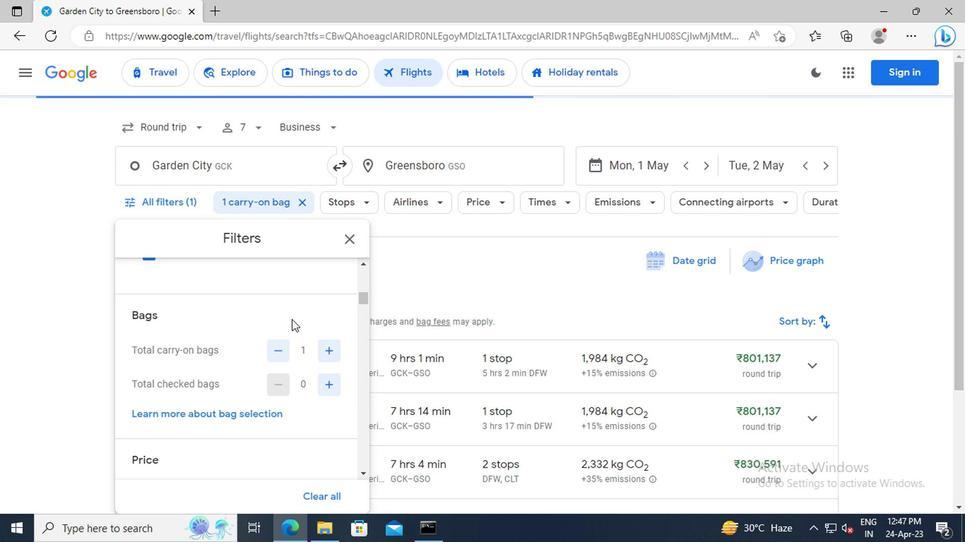 
Action: Mouse scrolled (289, 319) with delta (0, -1)
Screenshot: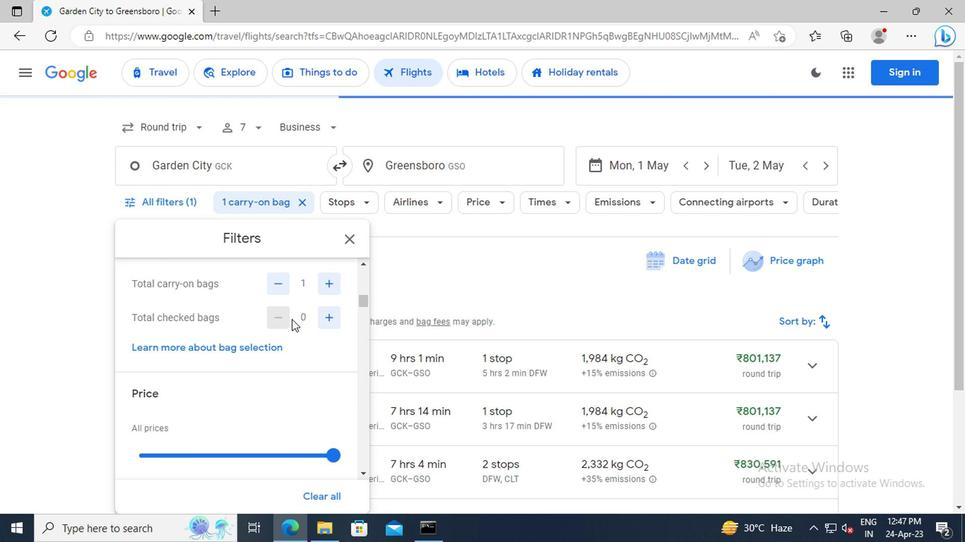 
Action: Mouse moved to (330, 423)
Screenshot: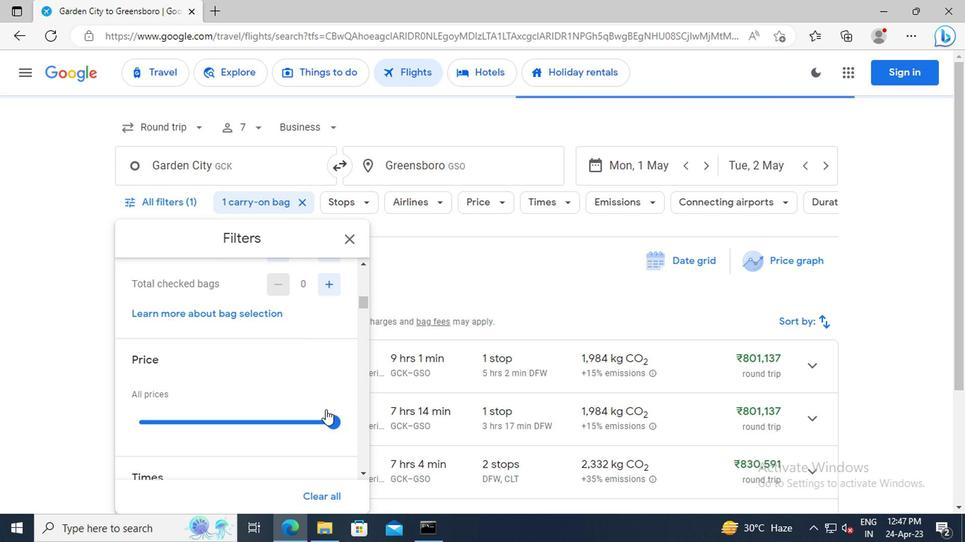 
Action: Mouse pressed left at (330, 423)
Screenshot: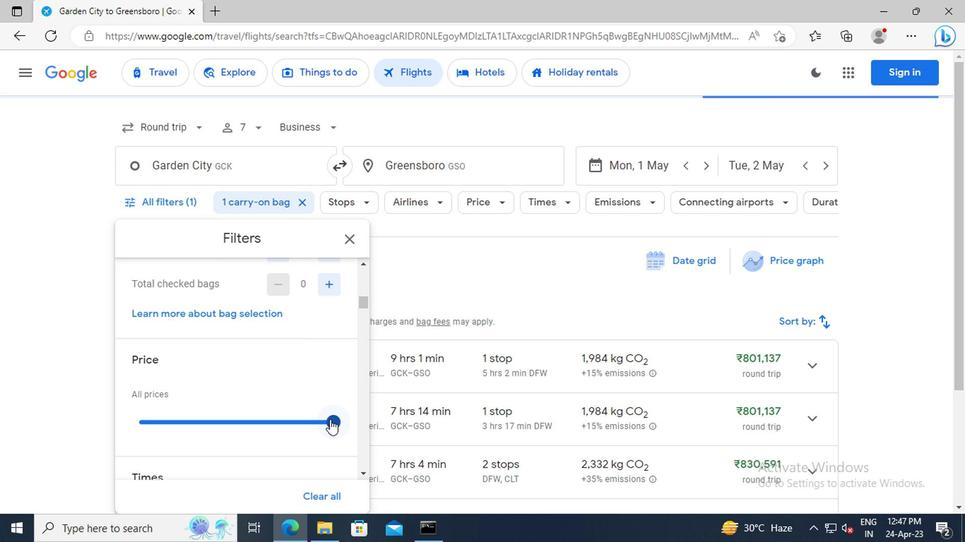 
Action: Mouse moved to (248, 374)
Screenshot: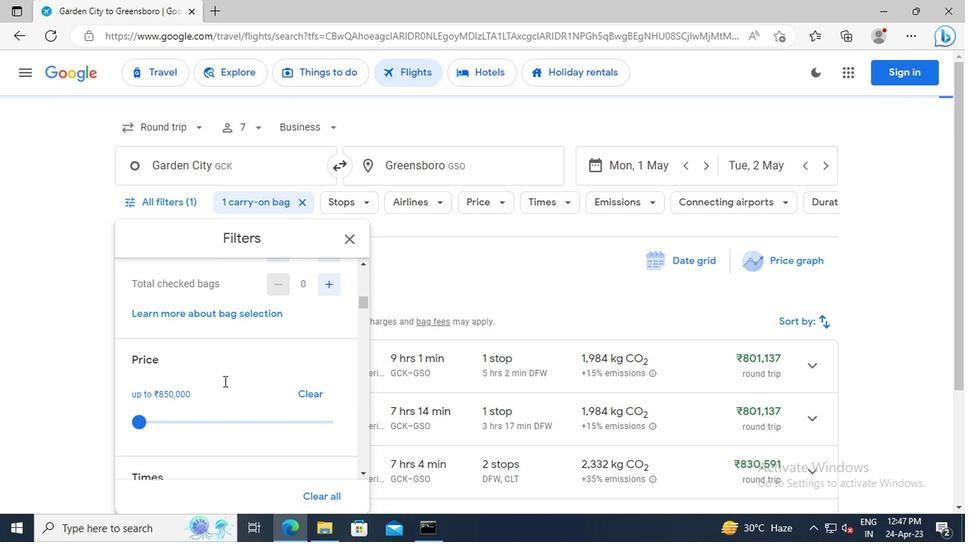 
Action: Mouse scrolled (248, 373) with delta (0, 0)
Screenshot: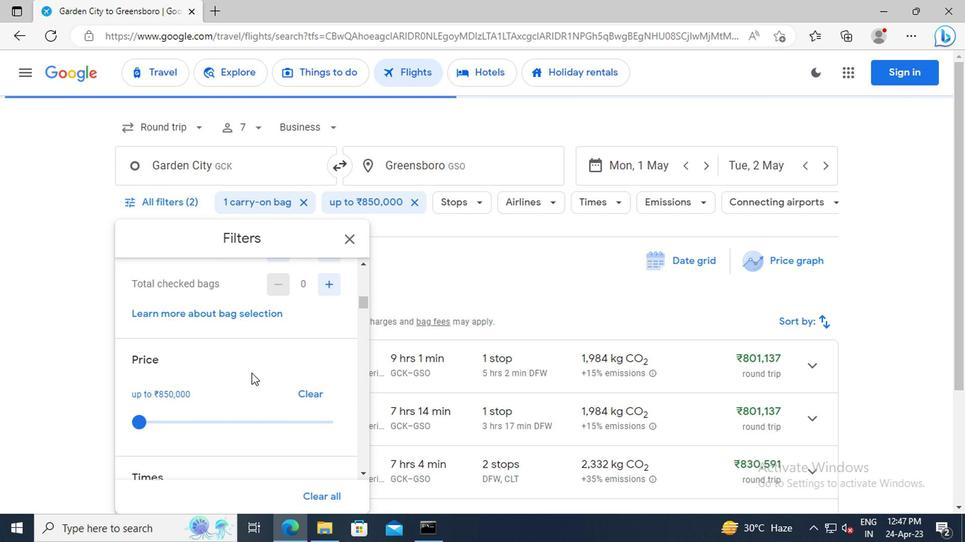 
Action: Mouse scrolled (248, 373) with delta (0, 0)
Screenshot: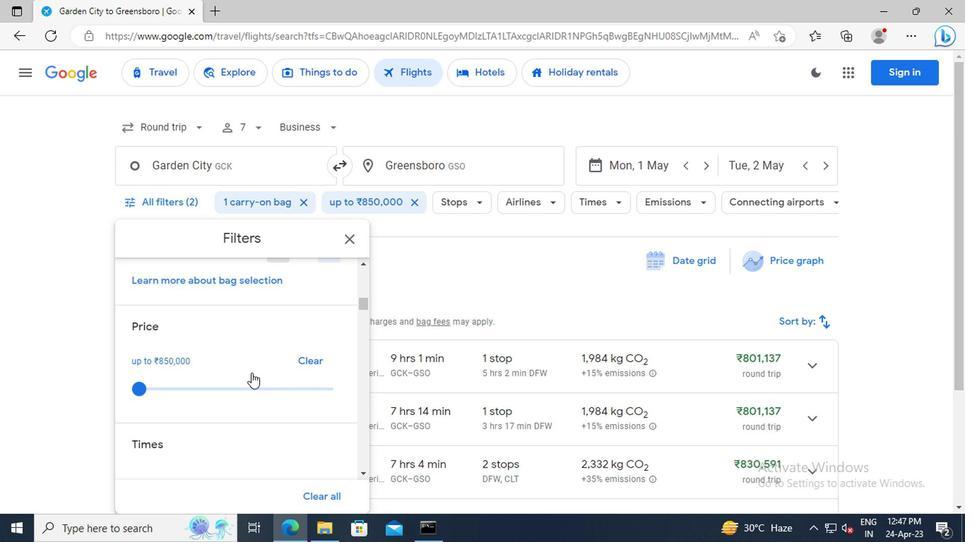 
Action: Mouse scrolled (248, 373) with delta (0, 0)
Screenshot: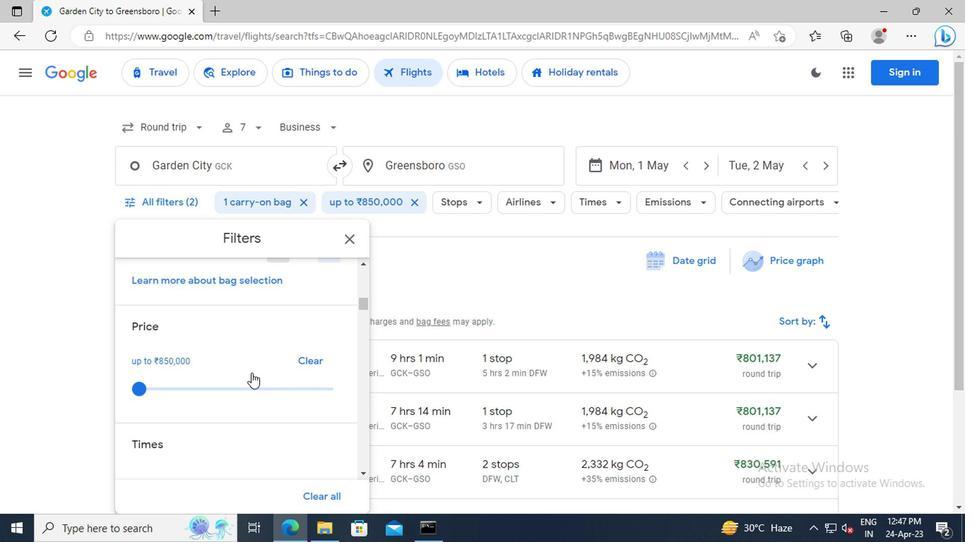 
Action: Mouse scrolled (248, 373) with delta (0, 0)
Screenshot: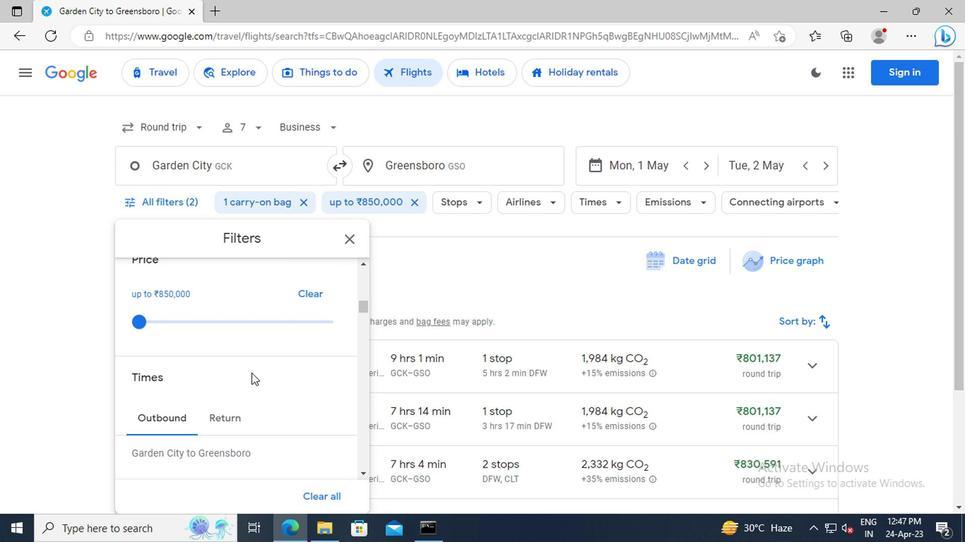 
Action: Mouse moved to (248, 373)
Screenshot: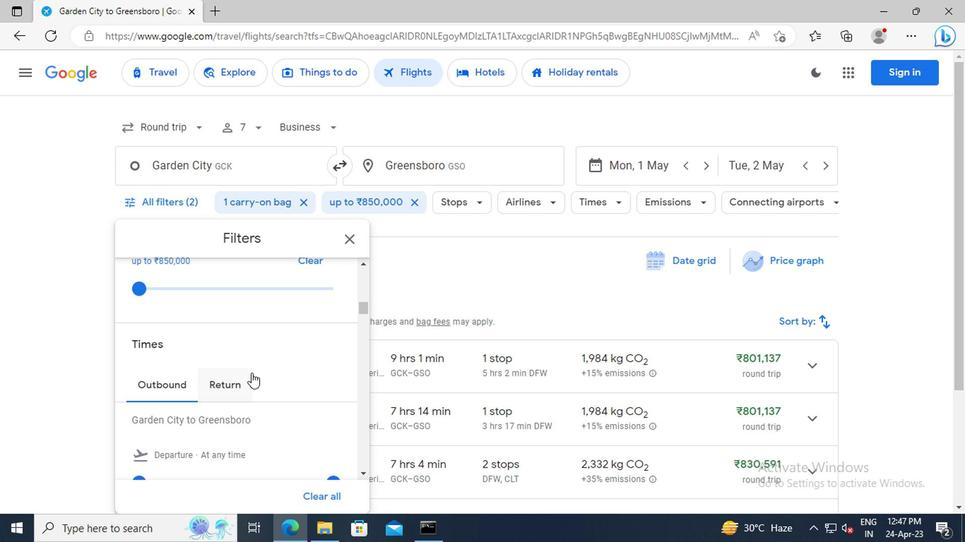 
Action: Mouse scrolled (248, 372) with delta (0, -1)
Screenshot: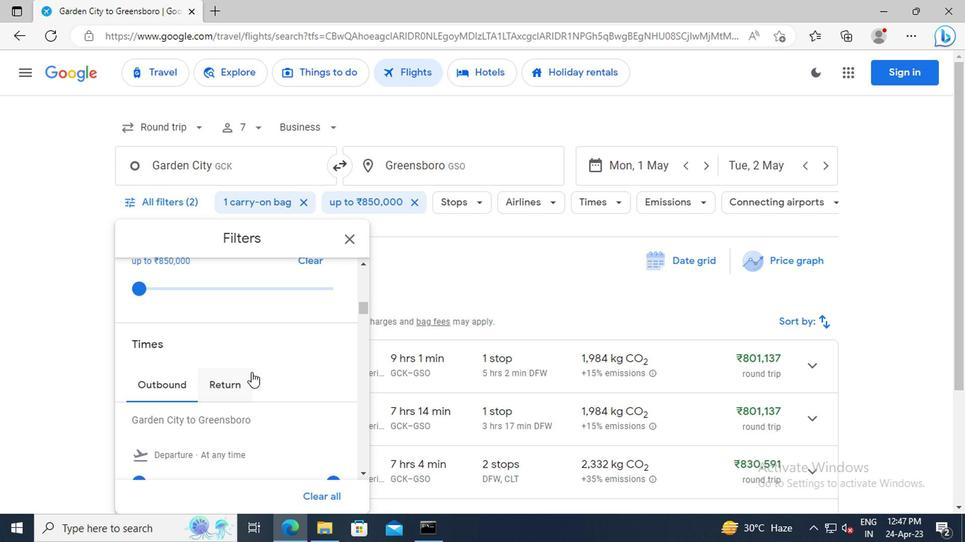 
Action: Mouse scrolled (248, 372) with delta (0, -1)
Screenshot: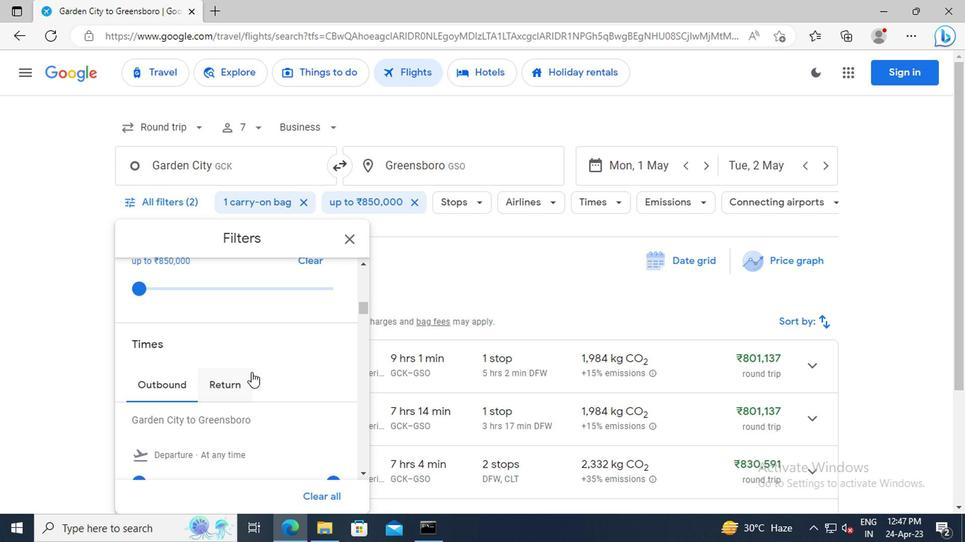 
Action: Mouse moved to (249, 363)
Screenshot: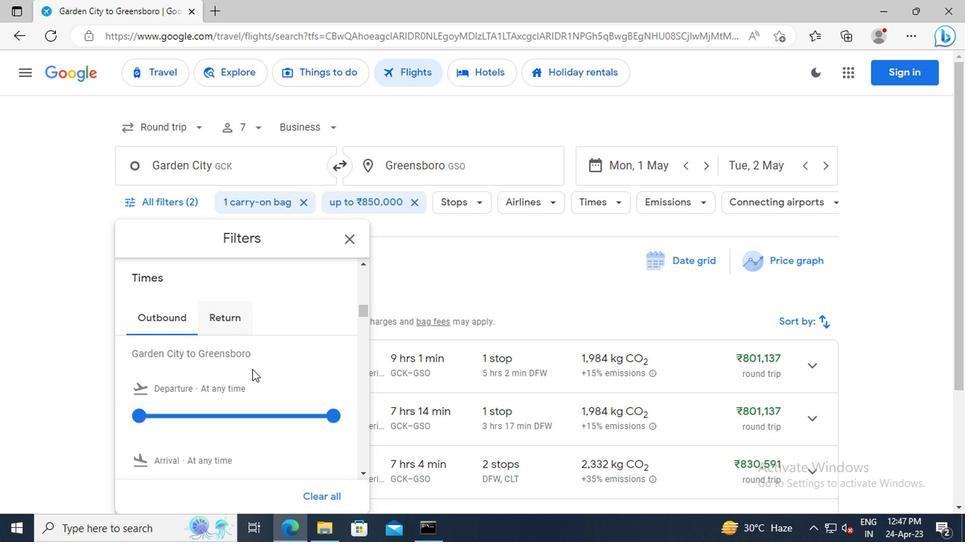 
Action: Mouse scrolled (249, 362) with delta (0, 0)
Screenshot: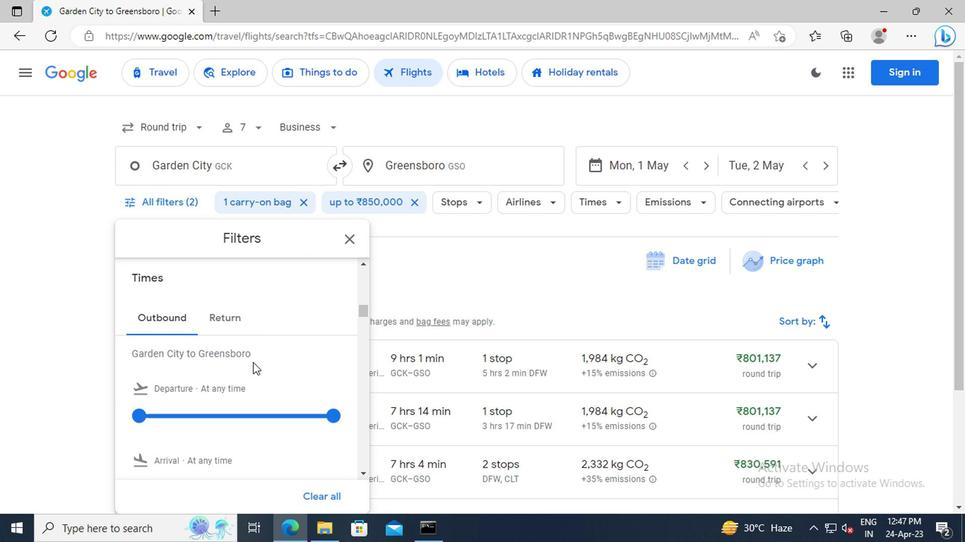 
Action: Mouse moved to (142, 382)
Screenshot: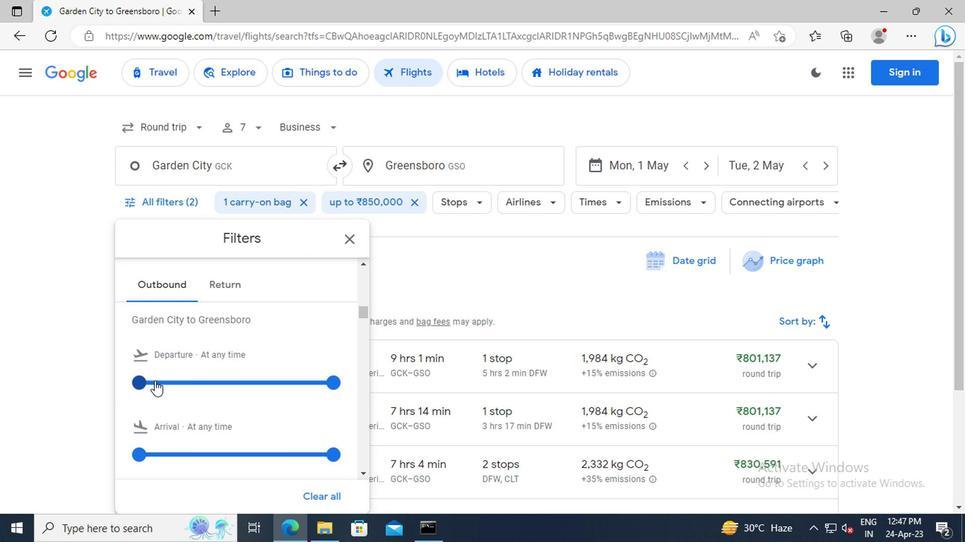 
Action: Mouse pressed left at (142, 382)
Screenshot: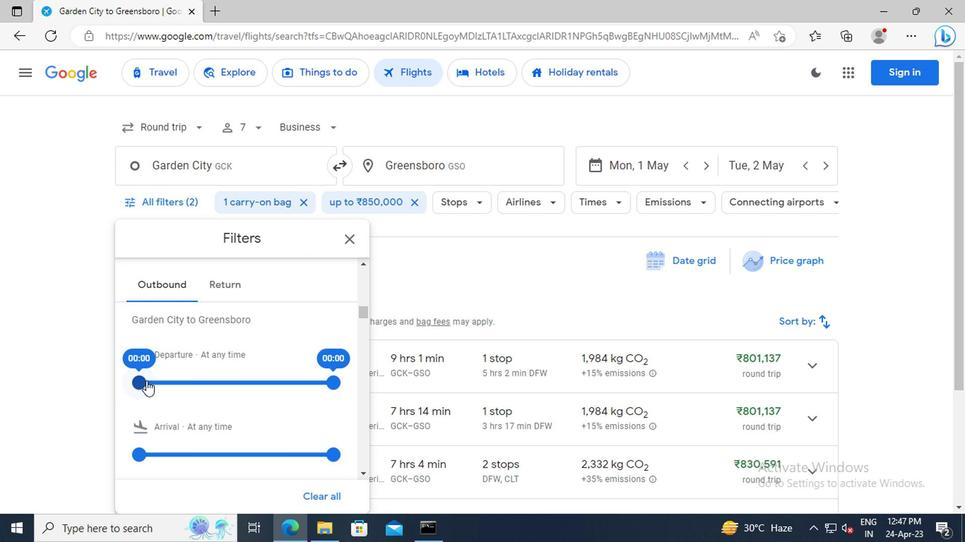 
Action: Mouse moved to (323, 382)
Screenshot: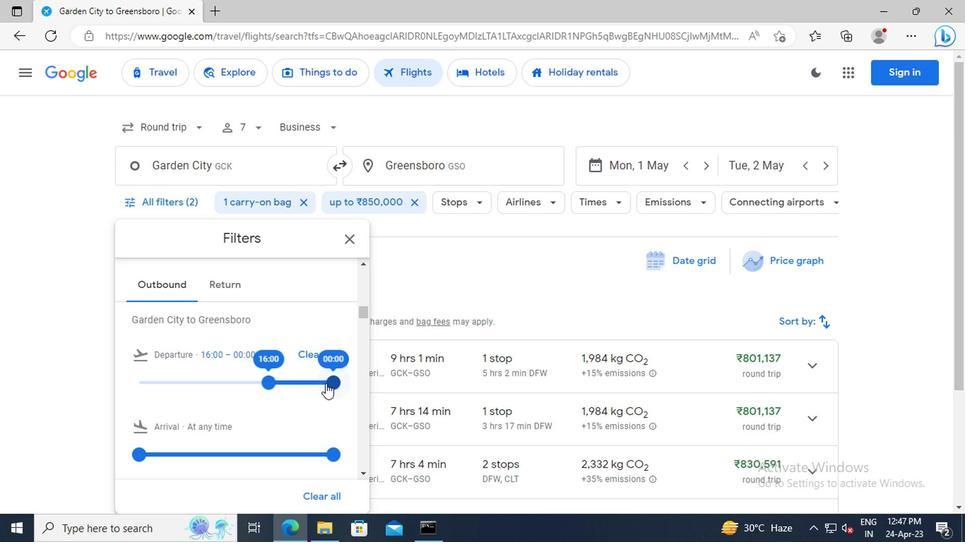 
Action: Mouse pressed left at (323, 382)
Screenshot: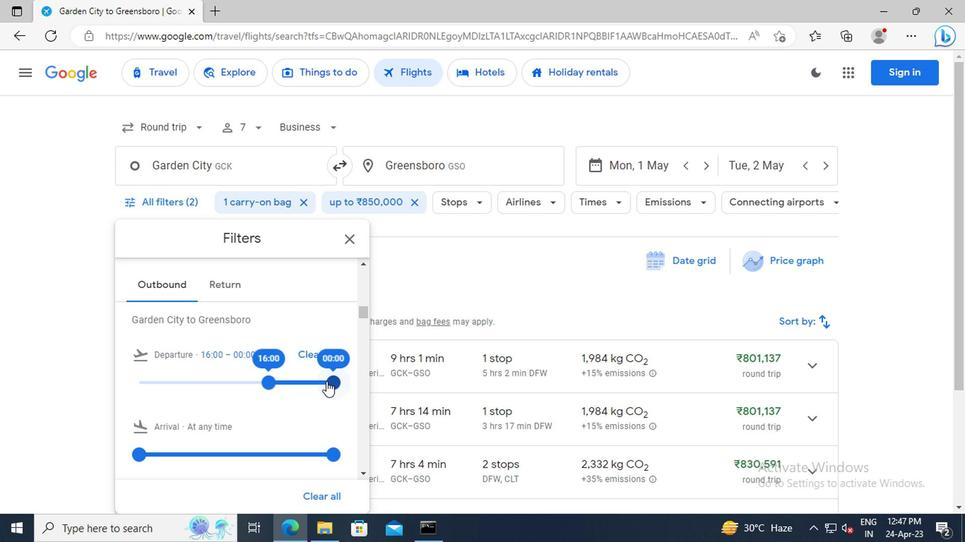 
Action: Mouse moved to (224, 290)
Screenshot: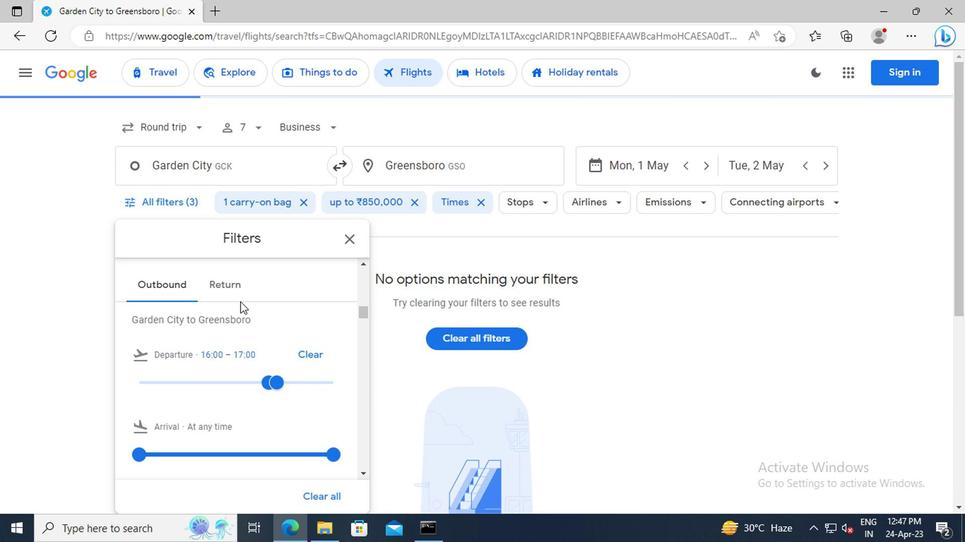 
Action: Mouse pressed left at (224, 290)
Screenshot: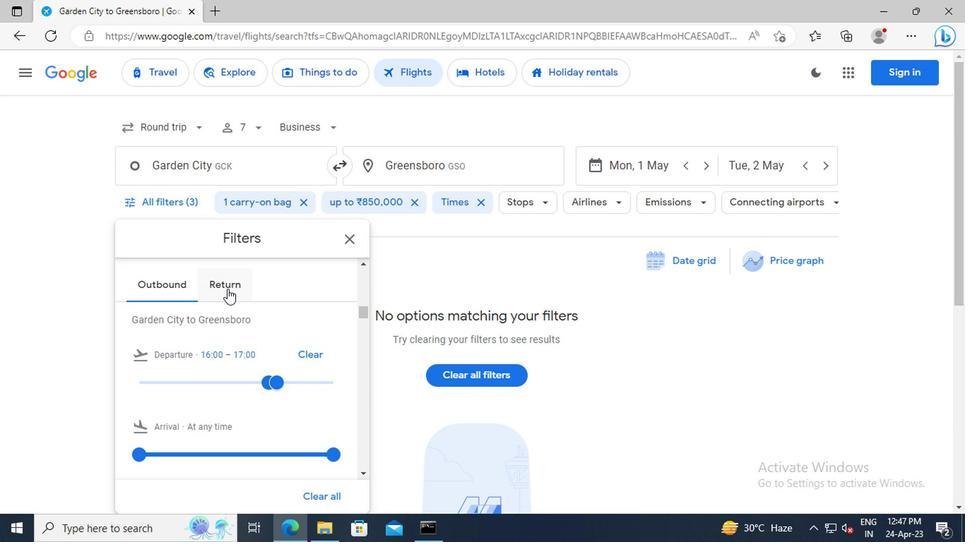 
Action: Mouse moved to (142, 384)
Screenshot: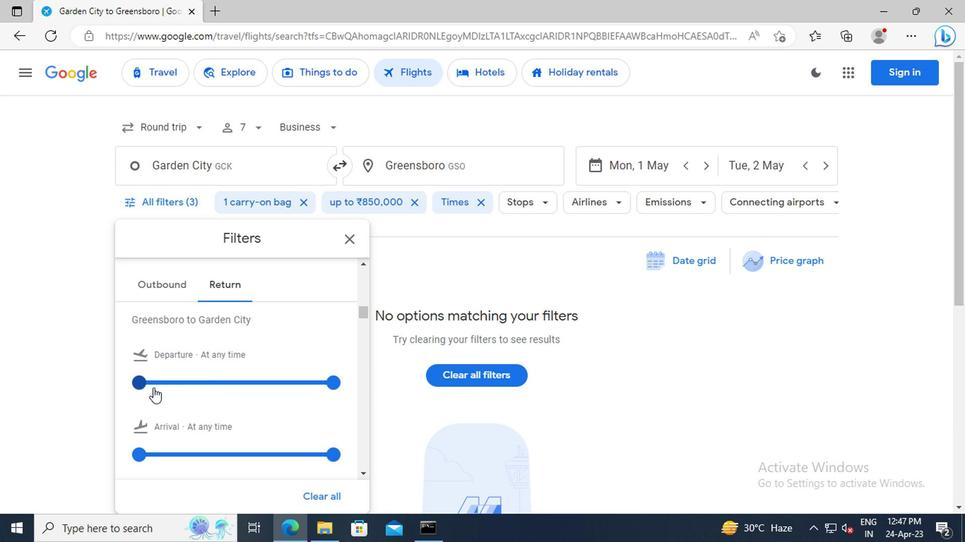 
Action: Mouse pressed left at (142, 384)
Screenshot: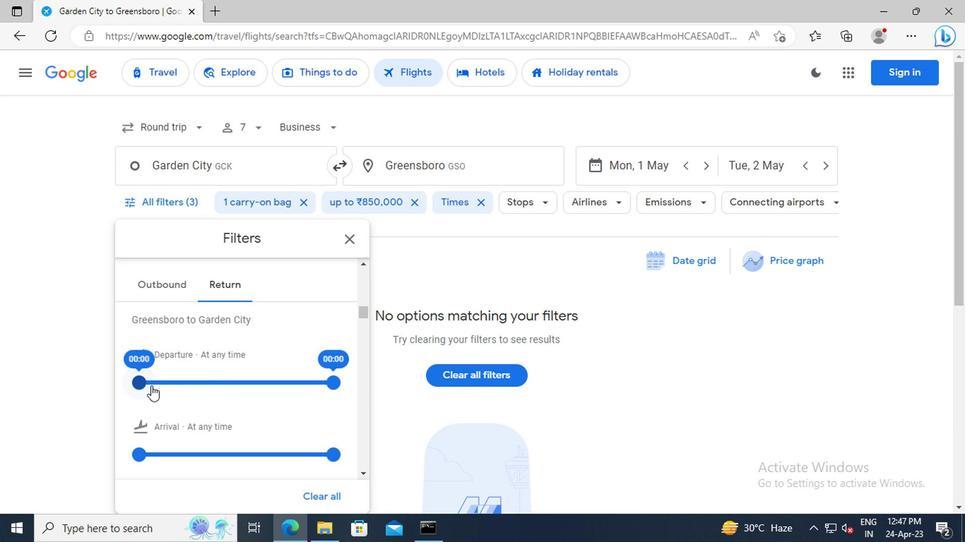 
Action: Mouse moved to (327, 384)
Screenshot: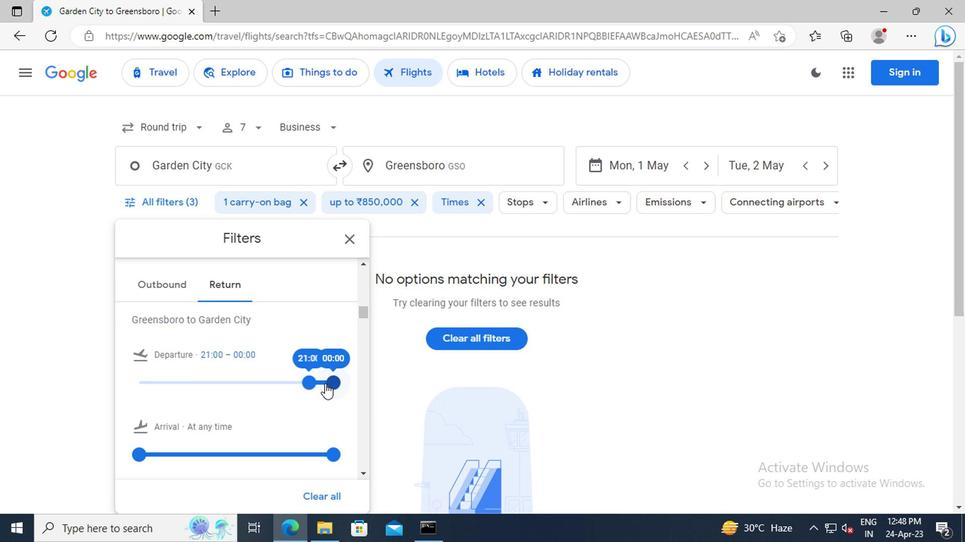 
Action: Mouse pressed left at (327, 384)
Screenshot: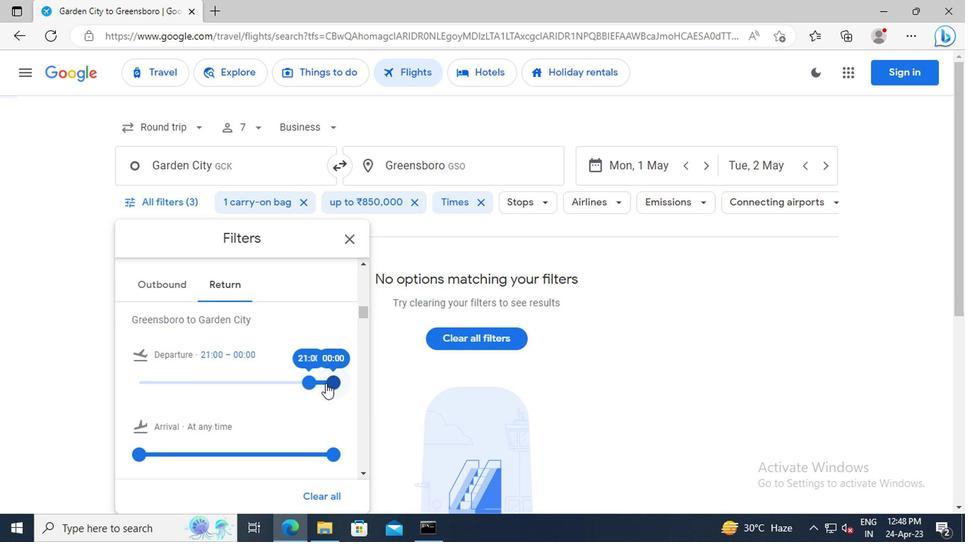 
Action: Mouse moved to (347, 240)
Screenshot: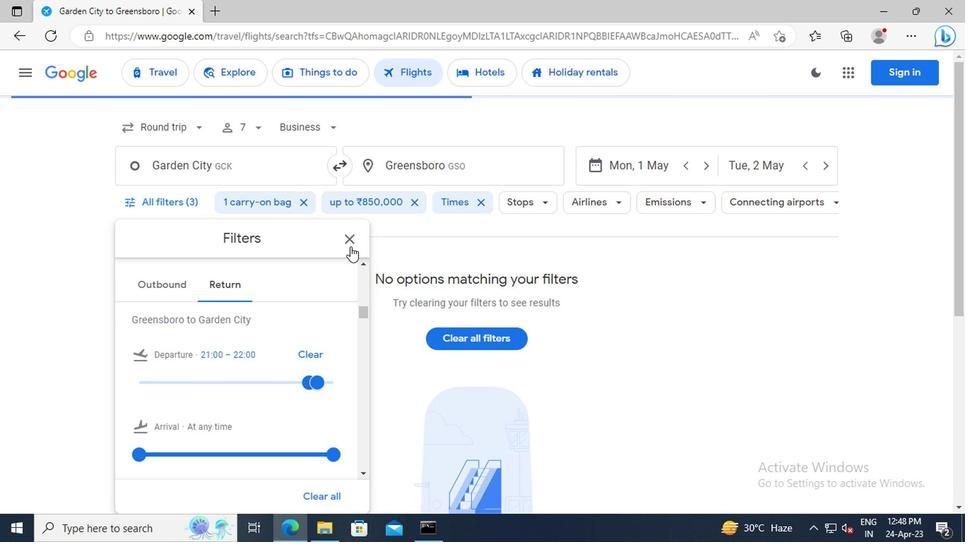 
Action: Mouse pressed left at (347, 240)
Screenshot: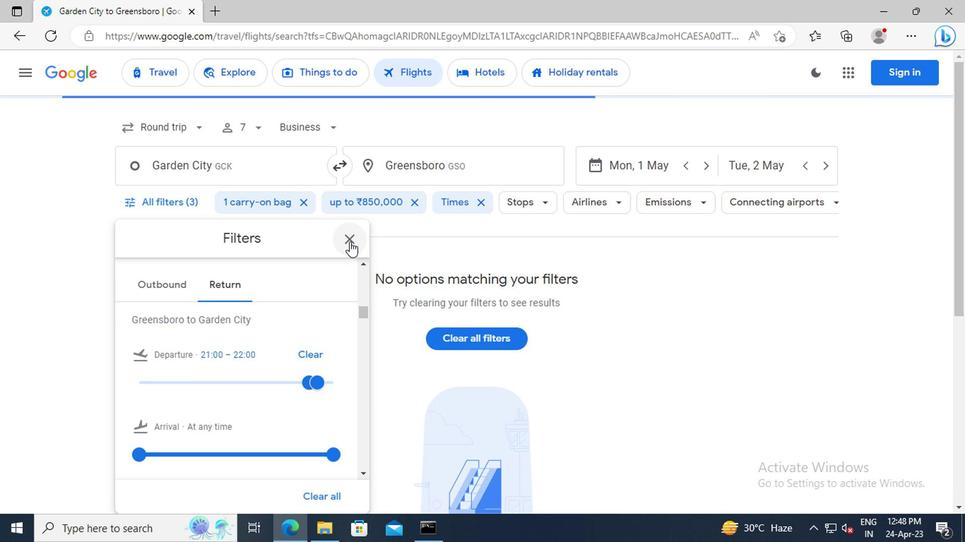 
Action: Mouse moved to (398, 366)
Screenshot: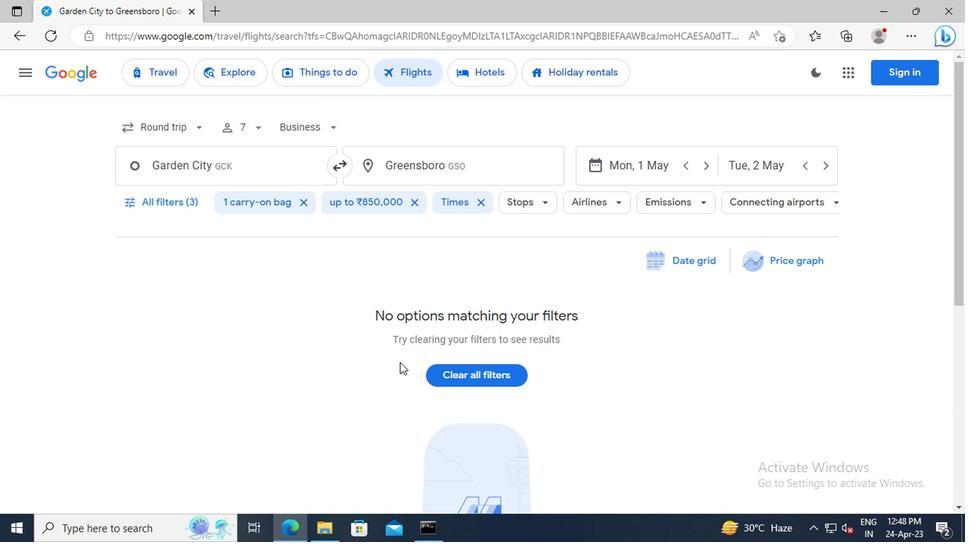 
